 Task: Create a scrum project ArchiTech. Add to scrum project ArchiTech a team member softage.4@softage.net and assign as Project Lead. Add to scrum project ArchiTech a team member softage.1@softage.net
Action: Mouse moved to (216, 58)
Screenshot: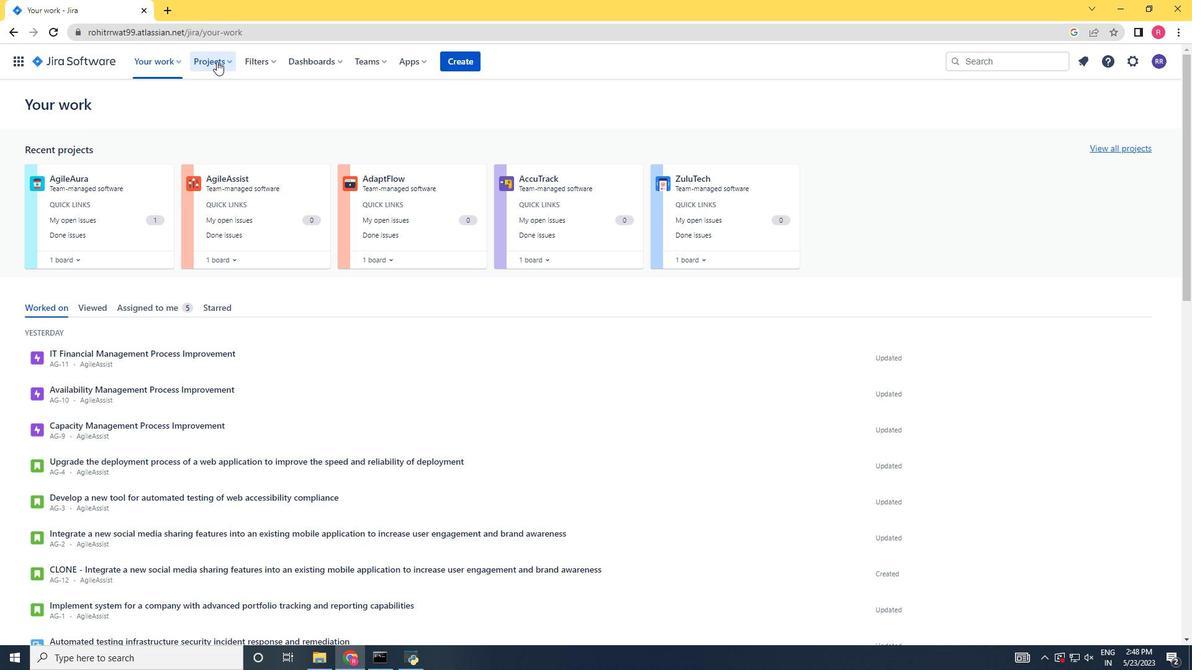 
Action: Mouse pressed left at (216, 58)
Screenshot: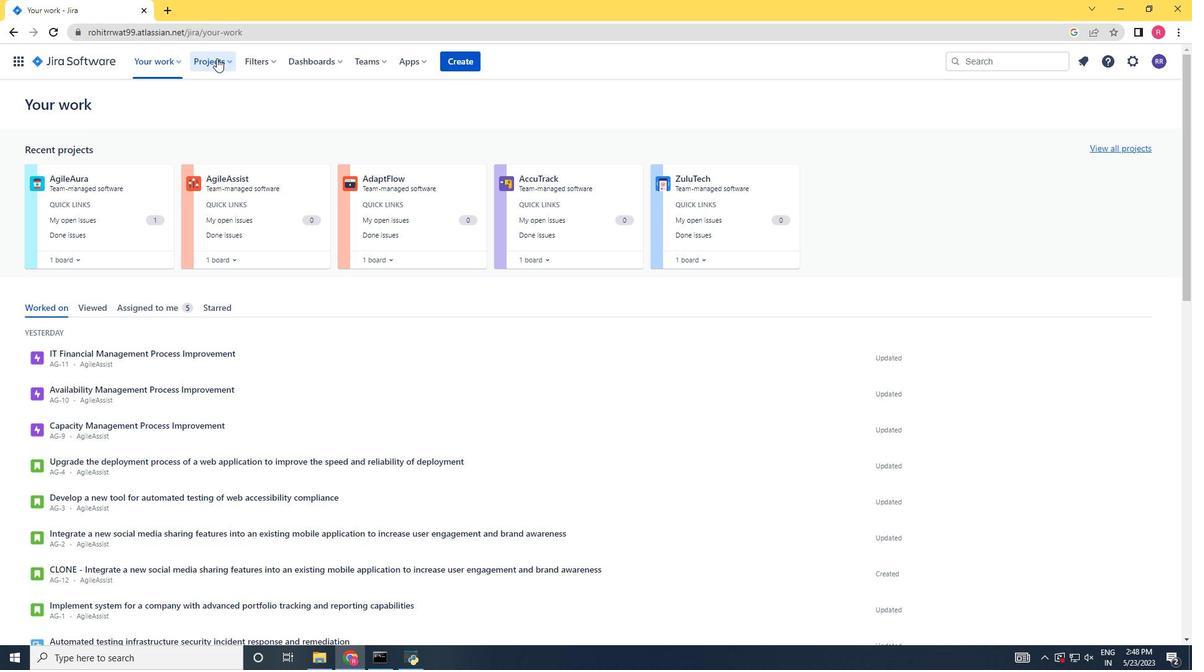 
Action: Mouse moved to (240, 317)
Screenshot: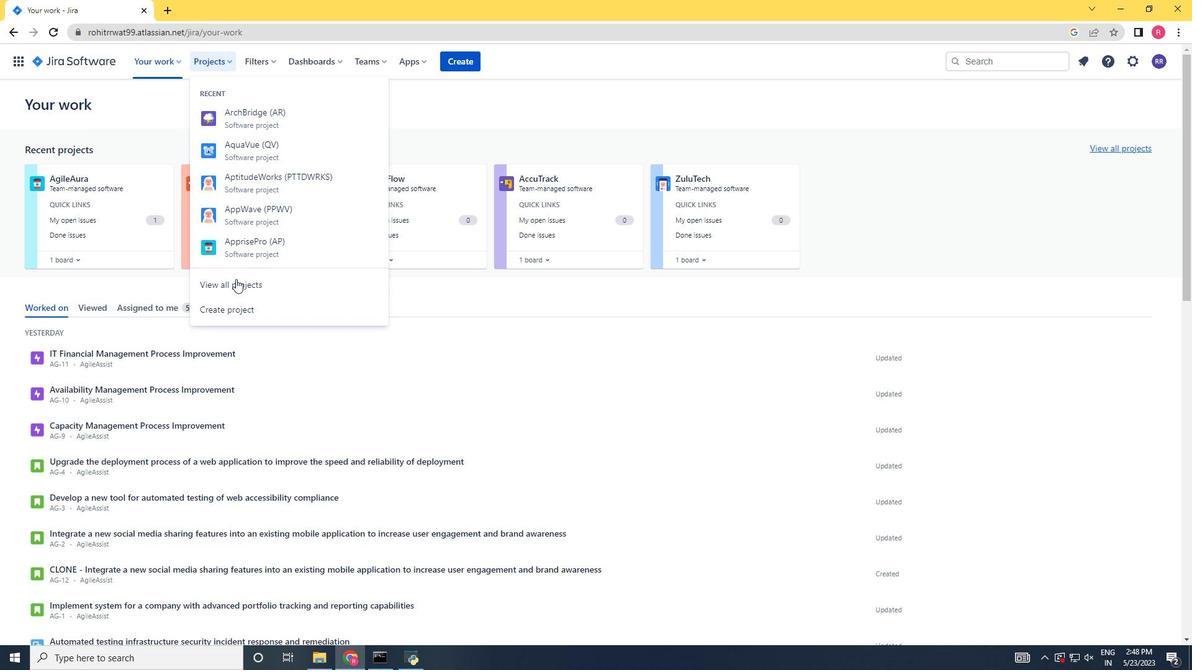 
Action: Mouse pressed left at (240, 317)
Screenshot: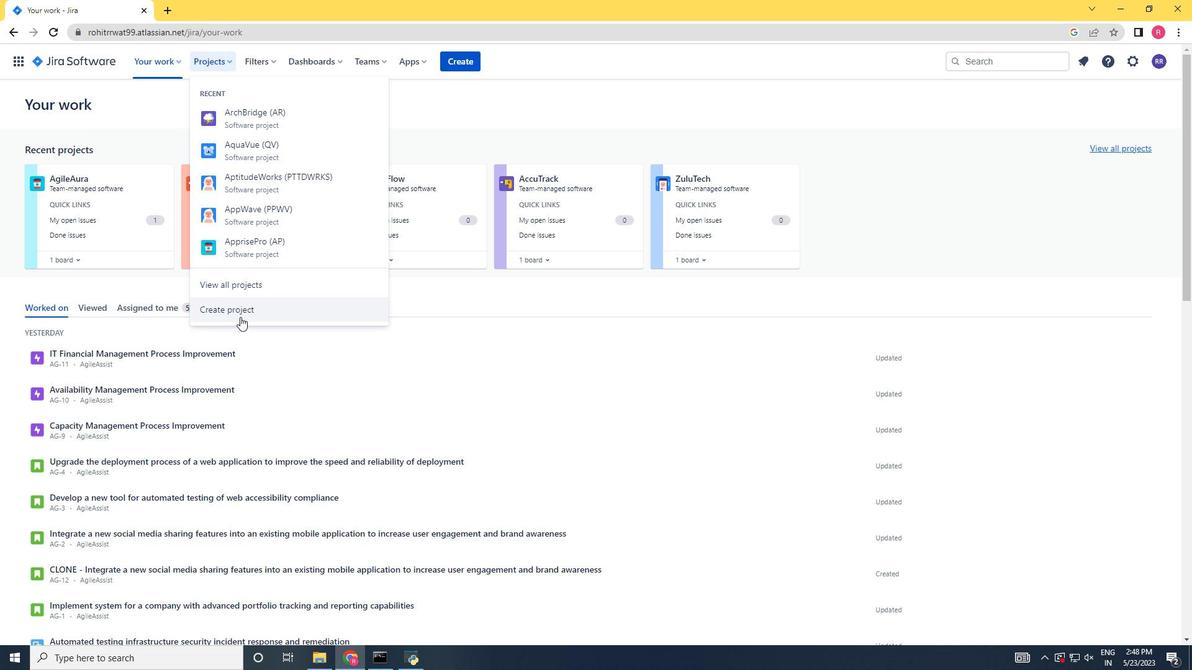 
Action: Mouse moved to (616, 331)
Screenshot: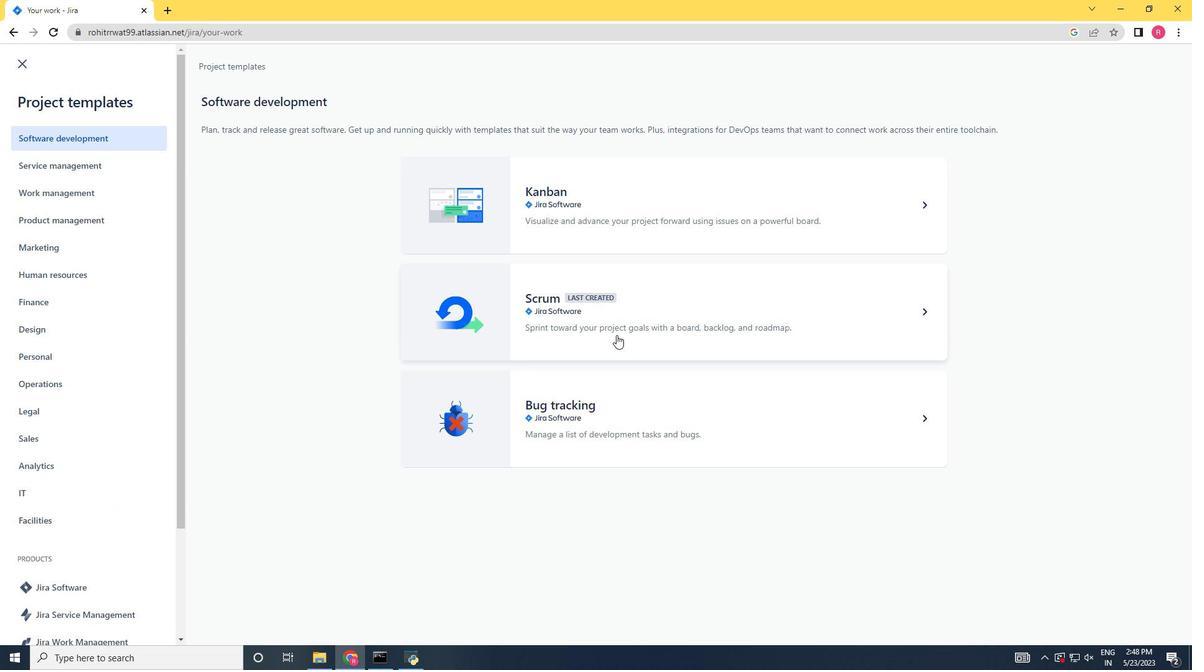 
Action: Mouse pressed left at (616, 331)
Screenshot: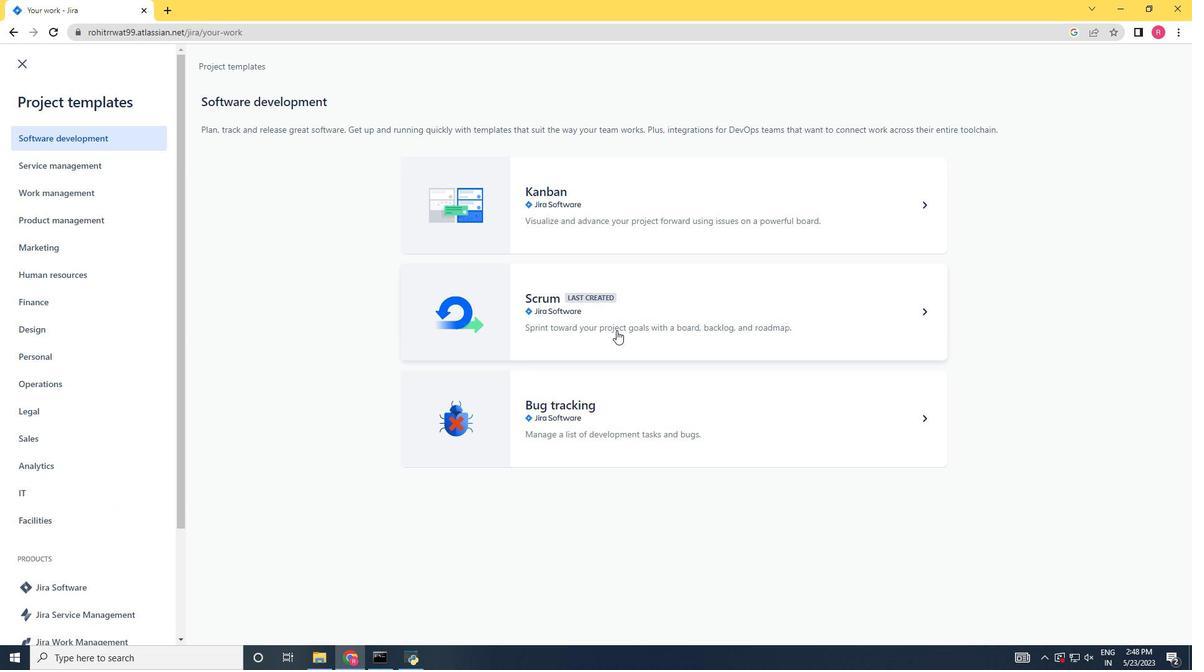 
Action: Mouse moved to (926, 610)
Screenshot: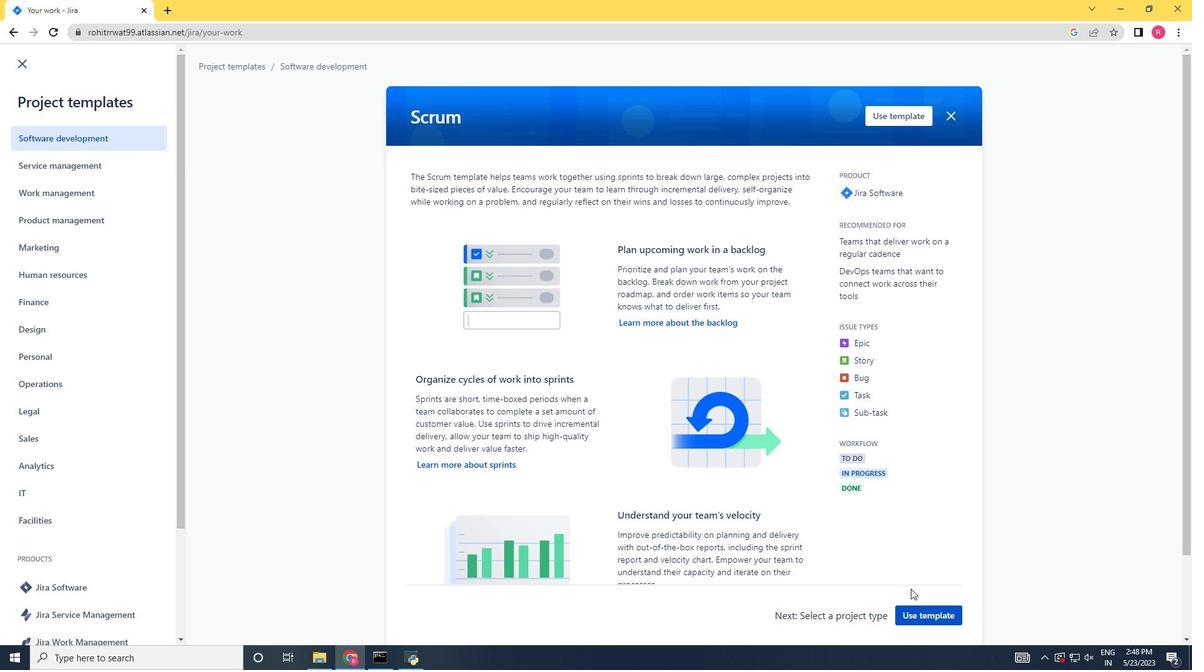 
Action: Mouse pressed left at (926, 610)
Screenshot: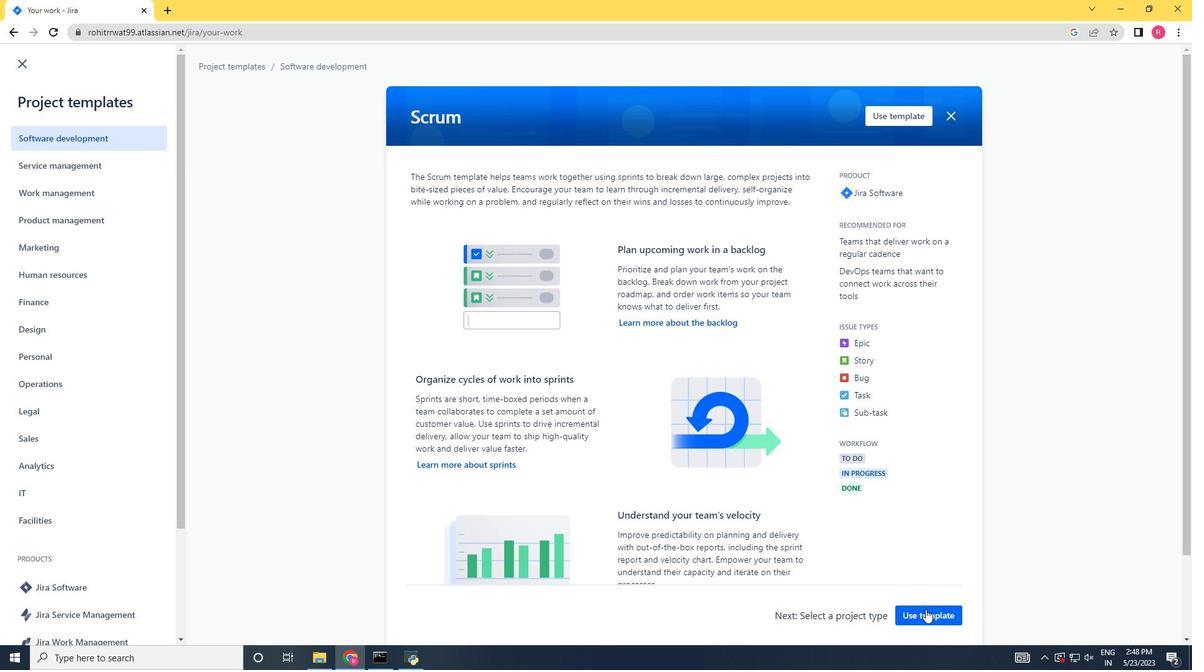 
Action: Mouse moved to (405, 613)
Screenshot: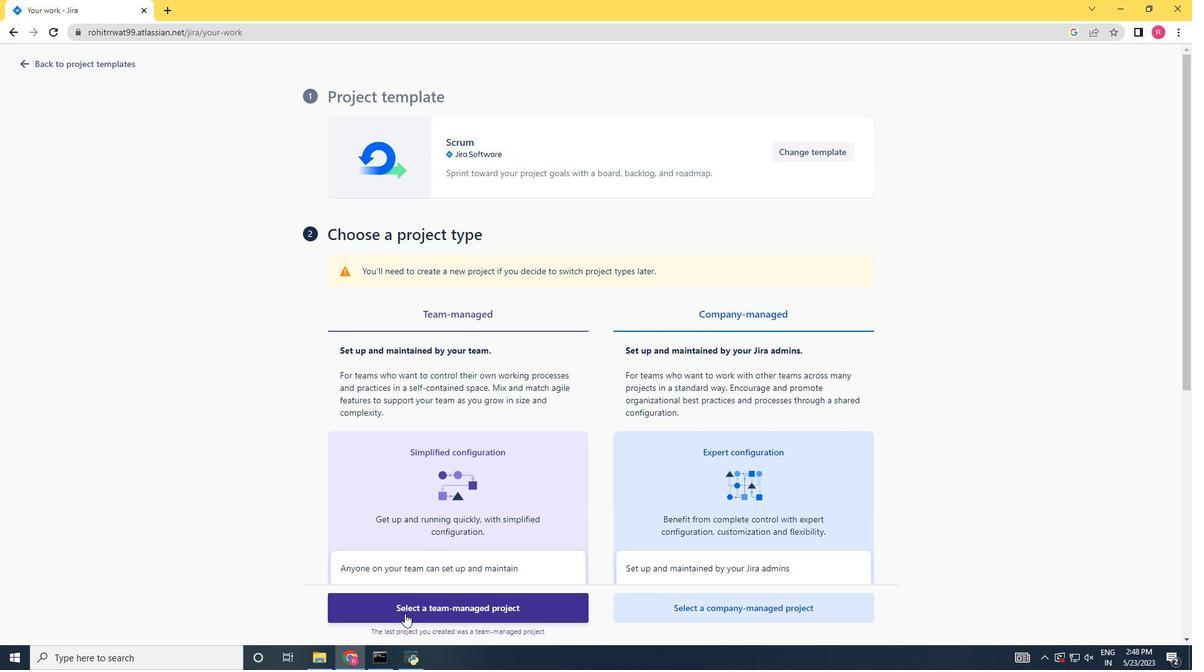 
Action: Mouse pressed left at (405, 613)
Screenshot: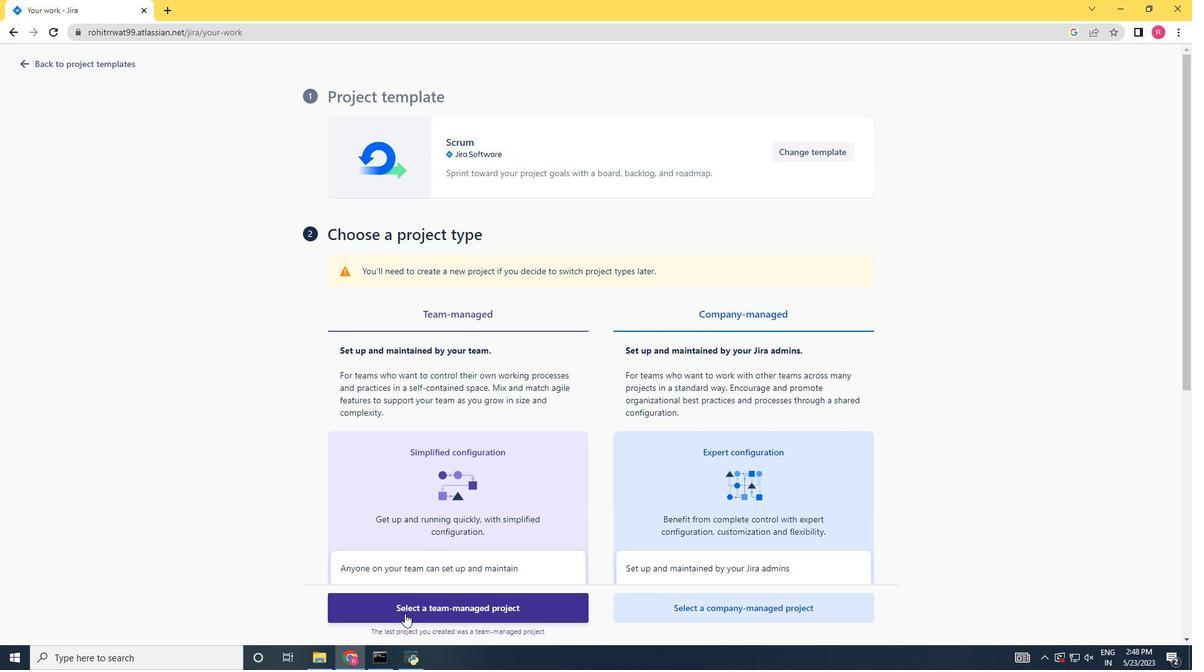 
Action: Mouse moved to (356, 288)
Screenshot: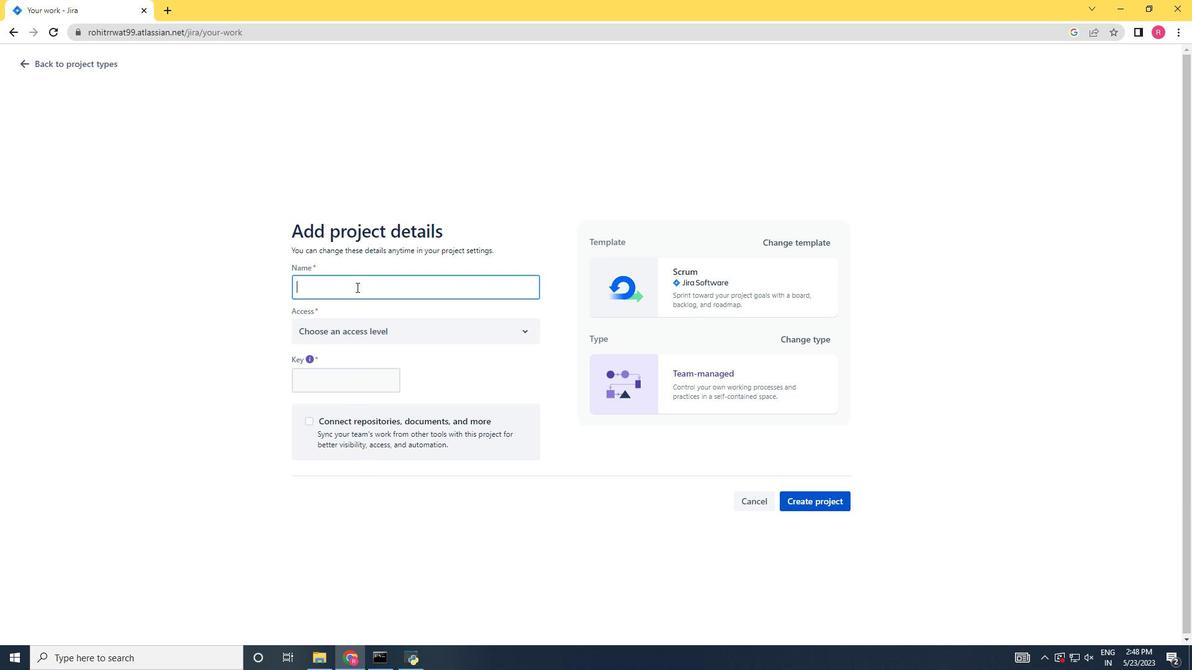 
Action: Key pressed <Key.shift><Key.shift><Key.shift>Archi<Key.shift><Key.shift><Key.shift><Key.shift><Key.shift>Tech
Screenshot: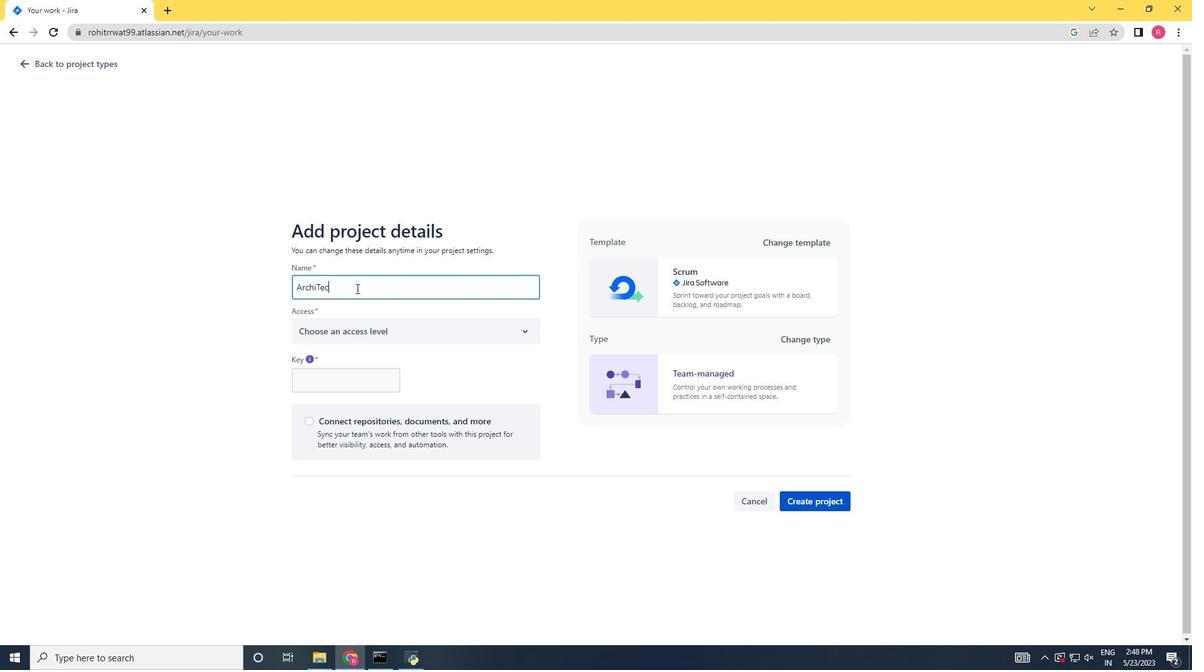 
Action: Mouse moved to (408, 331)
Screenshot: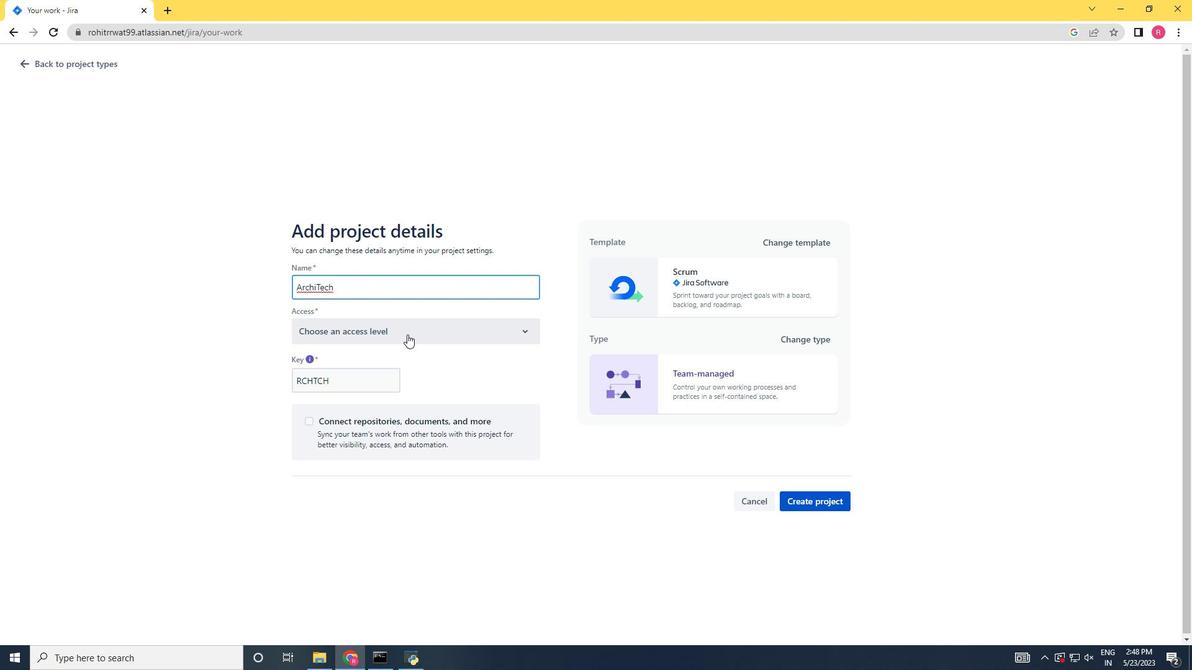 
Action: Mouse pressed left at (408, 331)
Screenshot: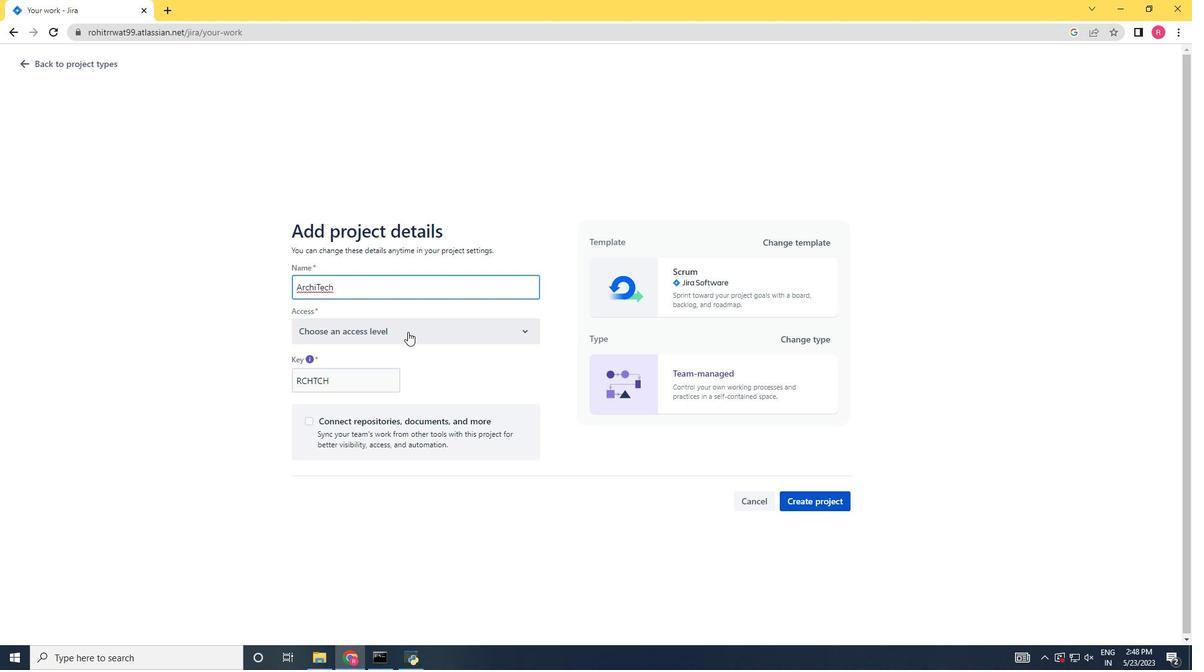 
Action: Mouse moved to (391, 363)
Screenshot: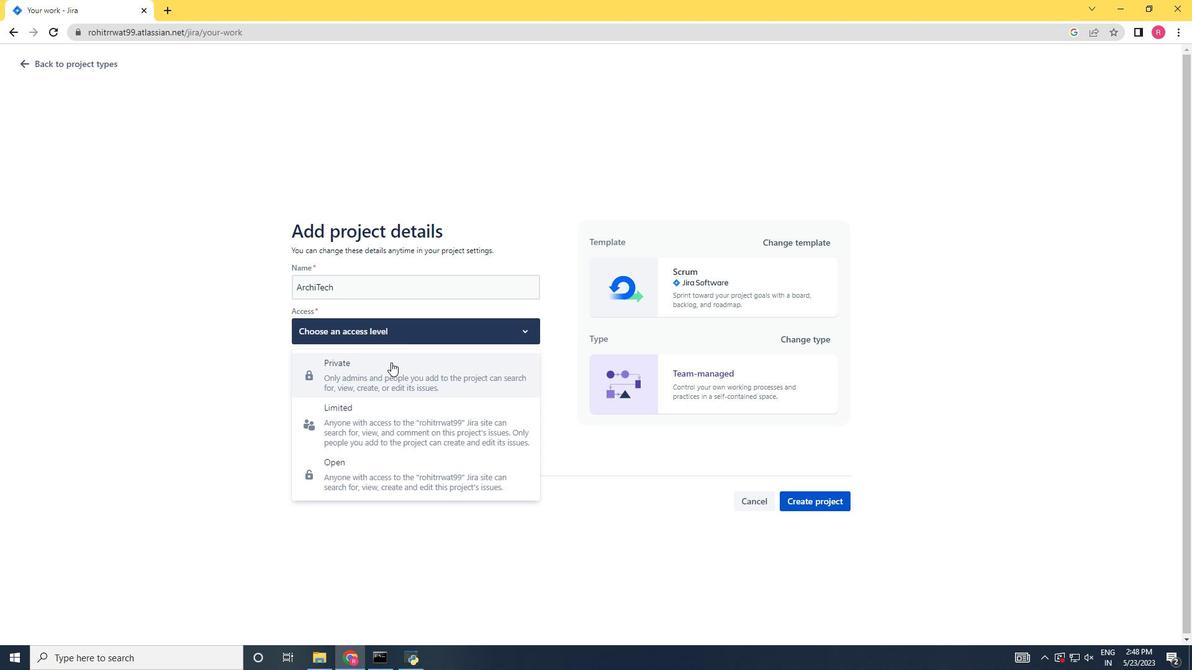 
Action: Mouse pressed left at (391, 363)
Screenshot: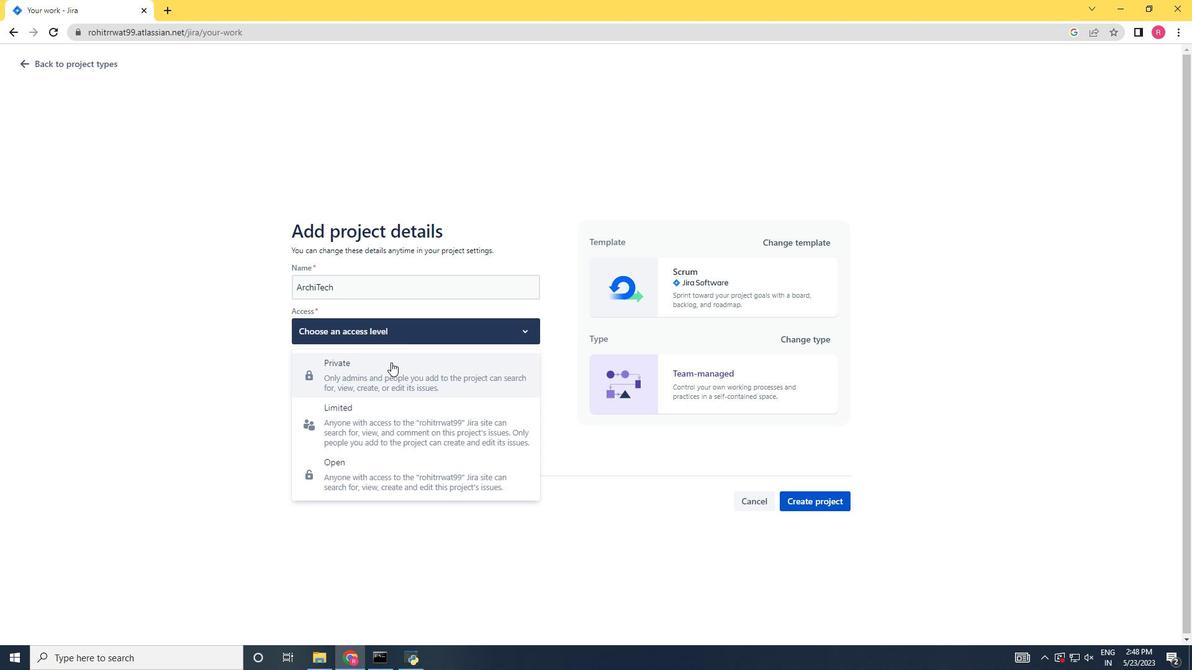 
Action: Mouse moved to (785, 504)
Screenshot: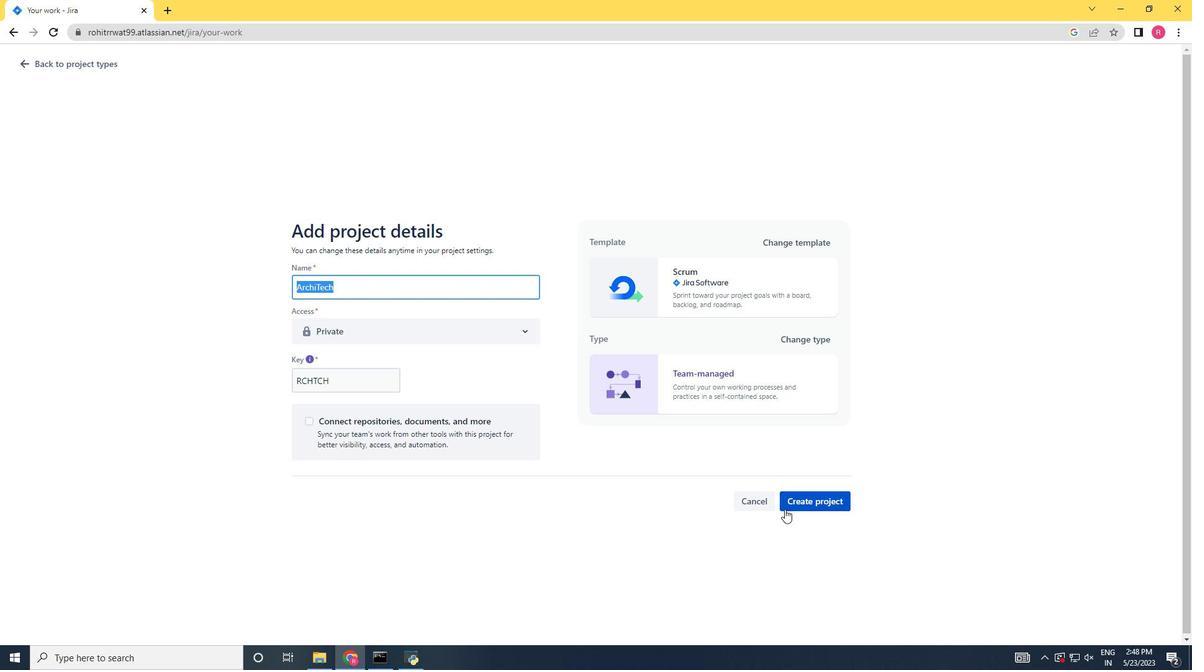 
Action: Mouse pressed left at (785, 504)
Screenshot: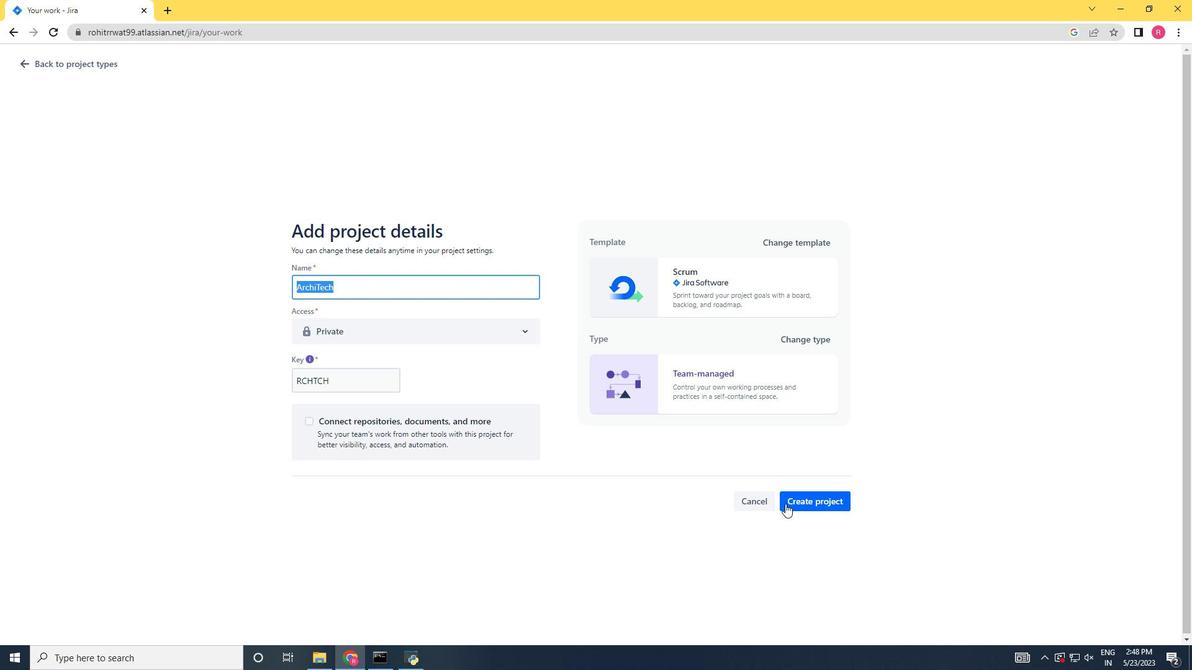 
Action: Mouse moved to (294, 168)
Screenshot: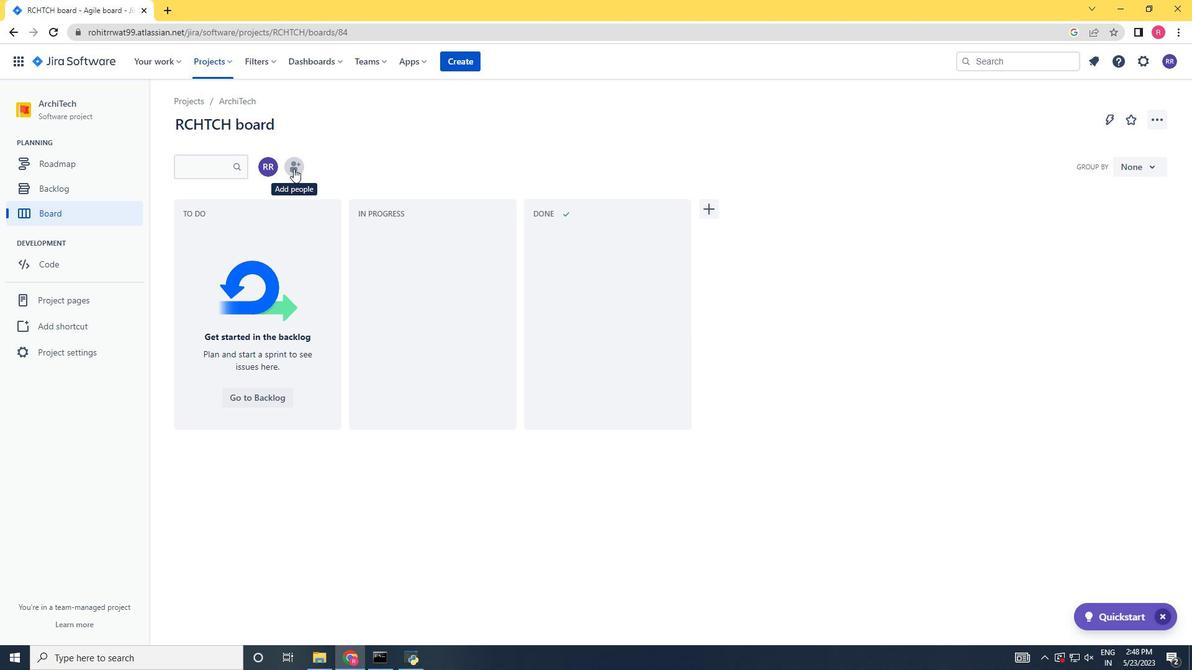 
Action: Mouse pressed left at (294, 168)
Screenshot: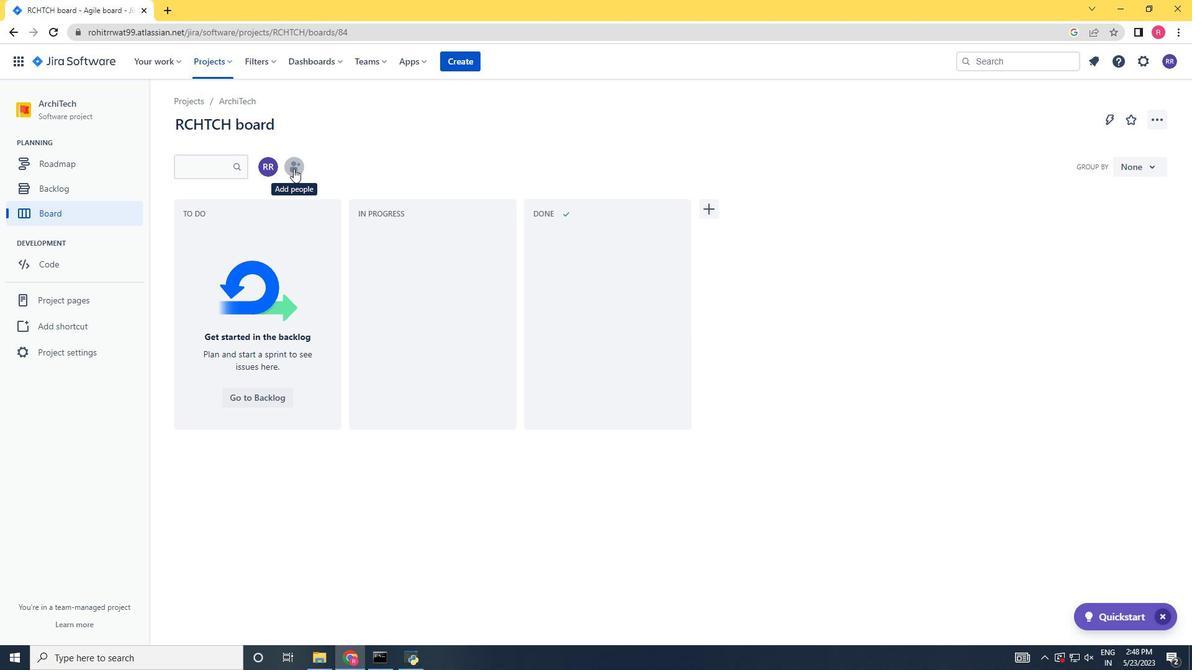 
Action: Key pressed softage,4
Screenshot: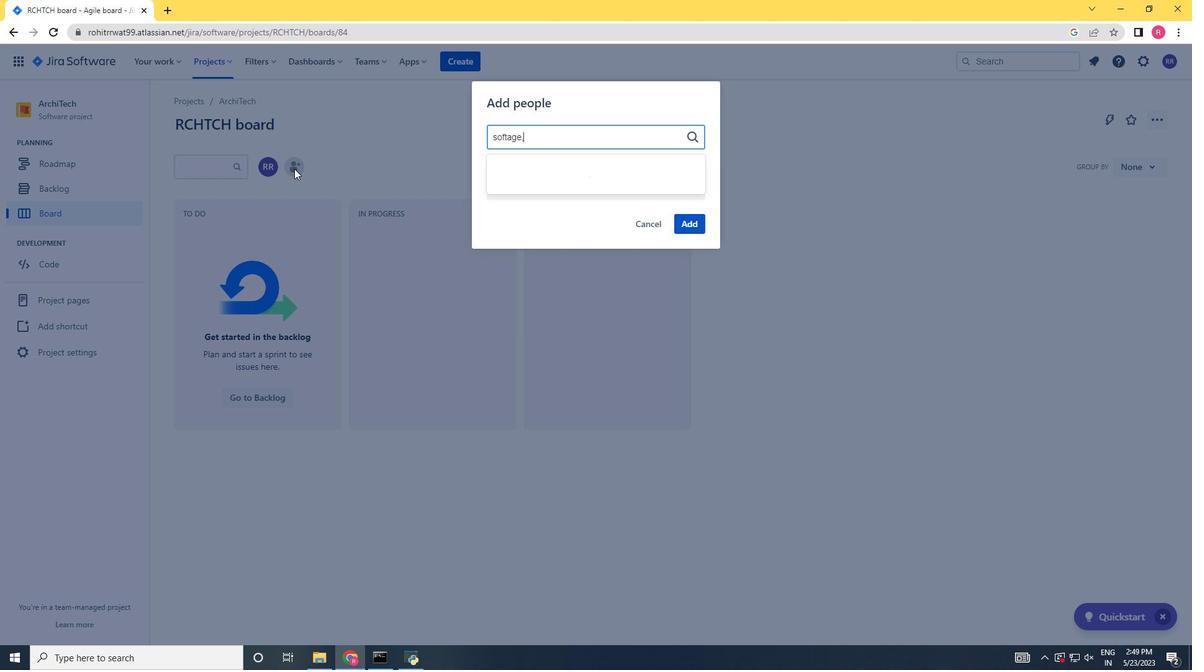 
Action: Mouse moved to (336, 207)
Screenshot: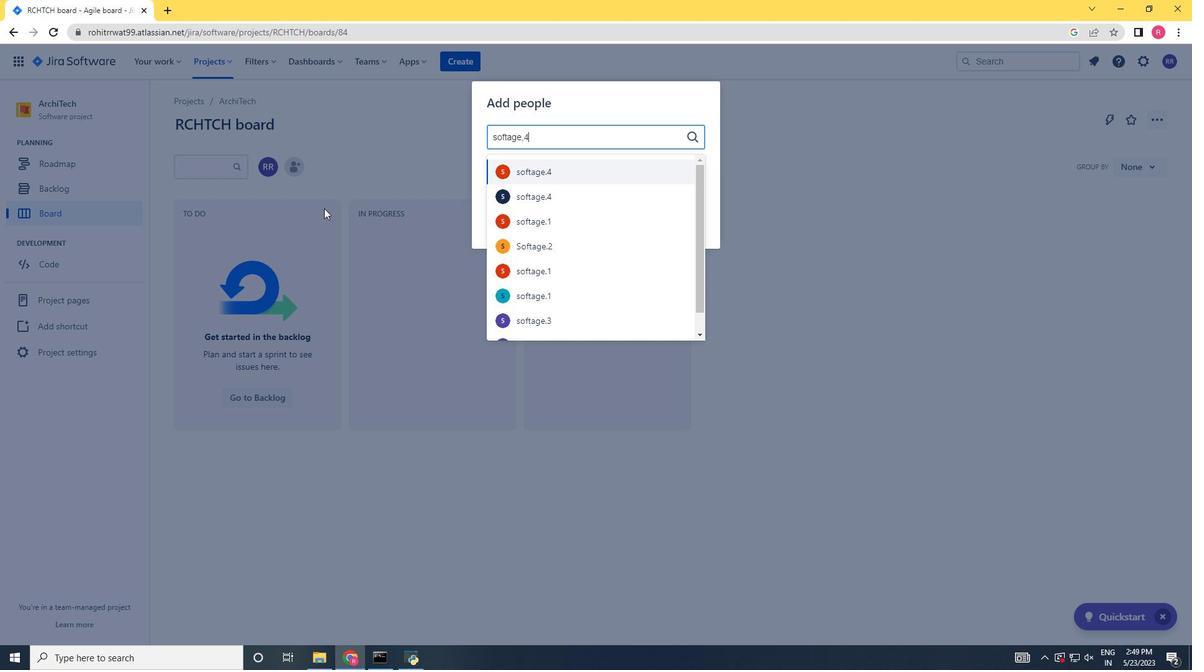 
Action: Key pressed <Key.shift><Key.shift><Key.shift>@softage.net
Screenshot: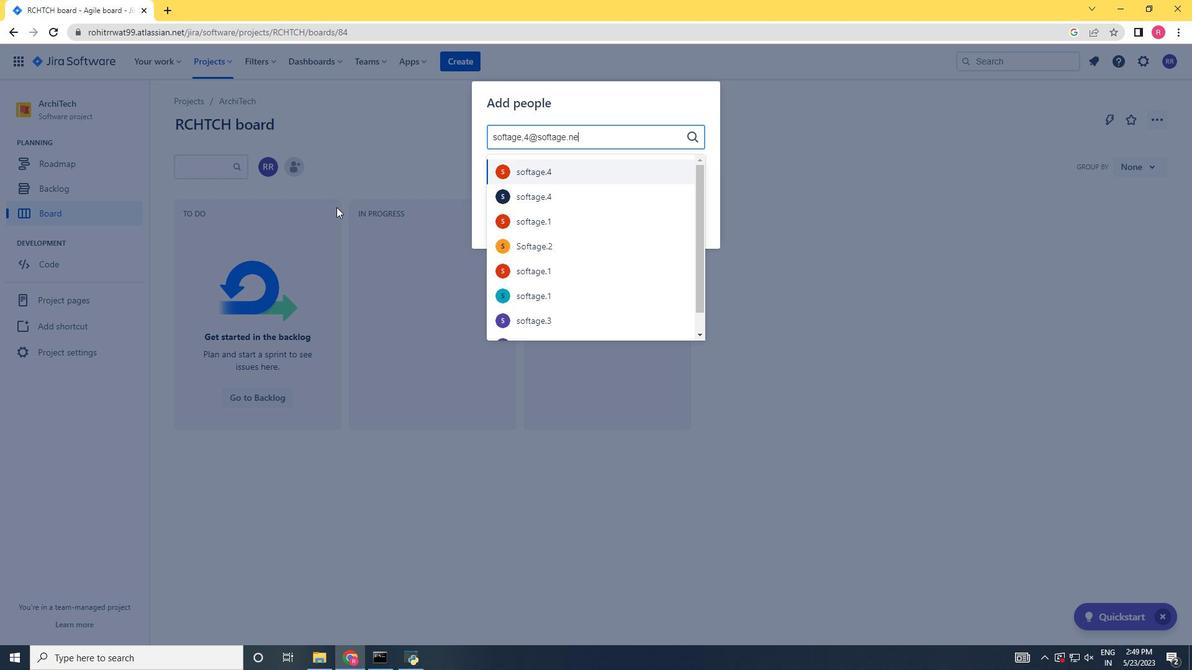 
Action: Mouse moved to (583, 178)
Screenshot: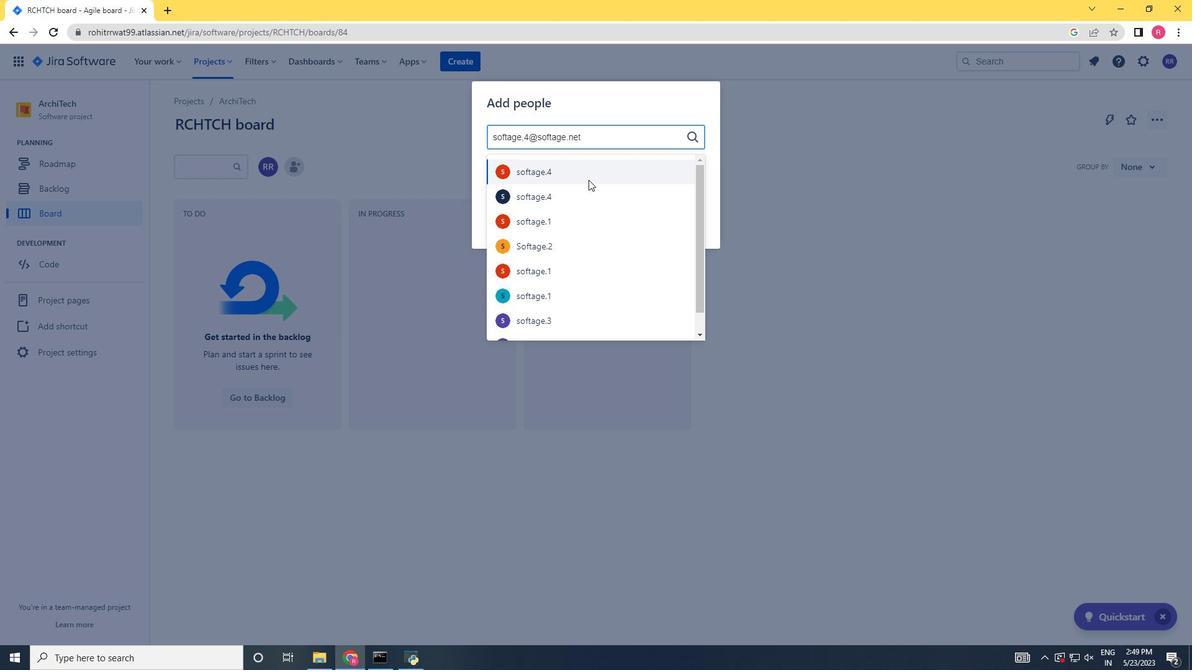 
Action: Mouse pressed left at (583, 178)
Screenshot: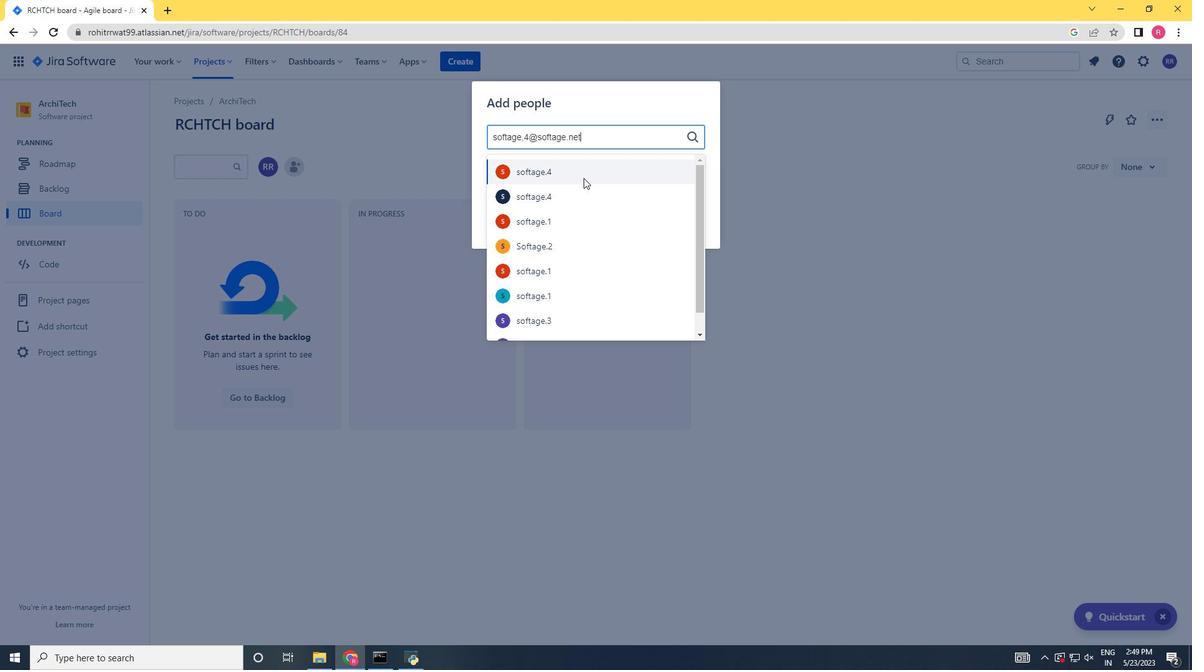 
Action: Mouse moved to (683, 227)
Screenshot: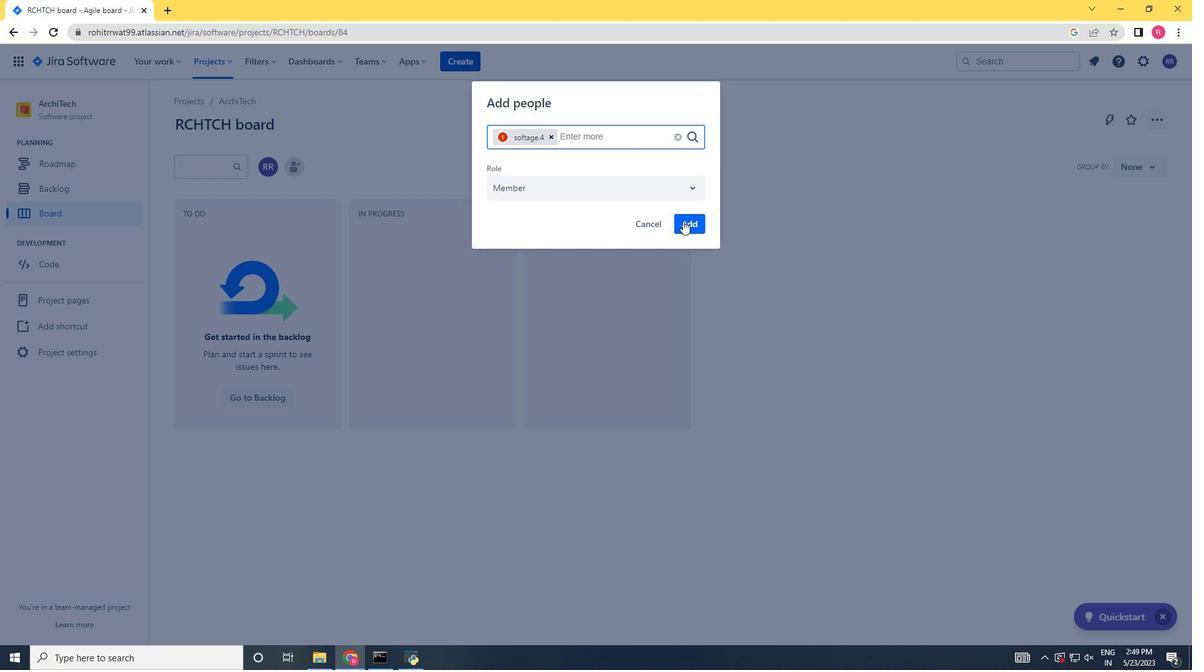 
Action: Mouse pressed left at (683, 227)
Screenshot: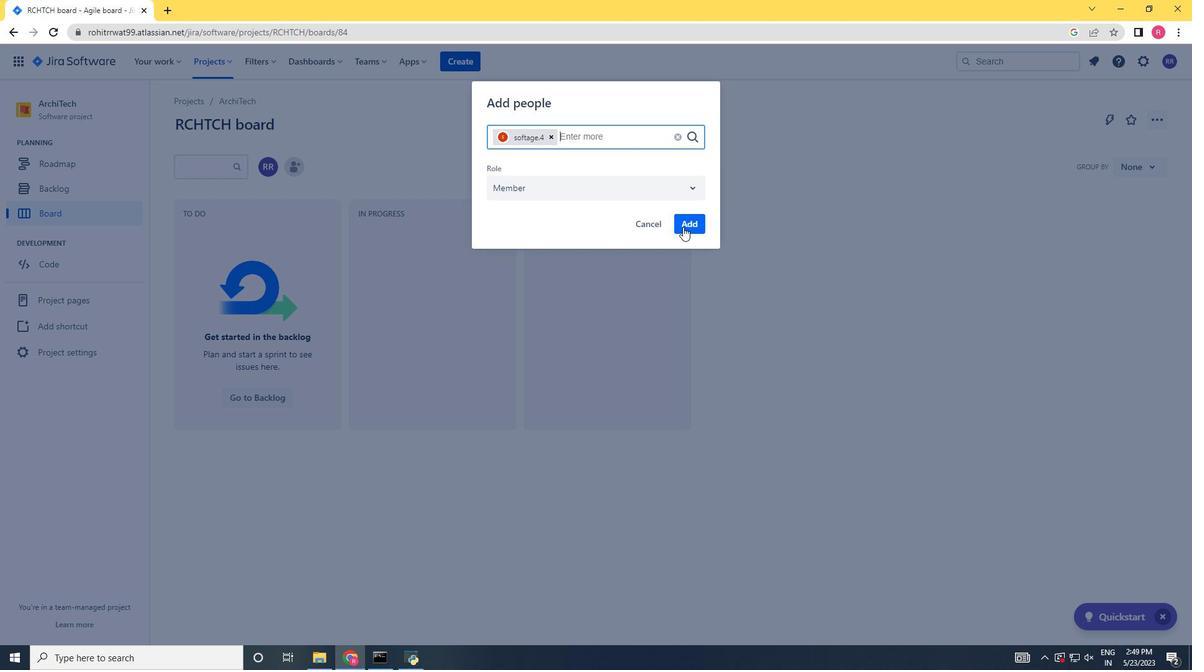 
Action: Mouse moved to (89, 360)
Screenshot: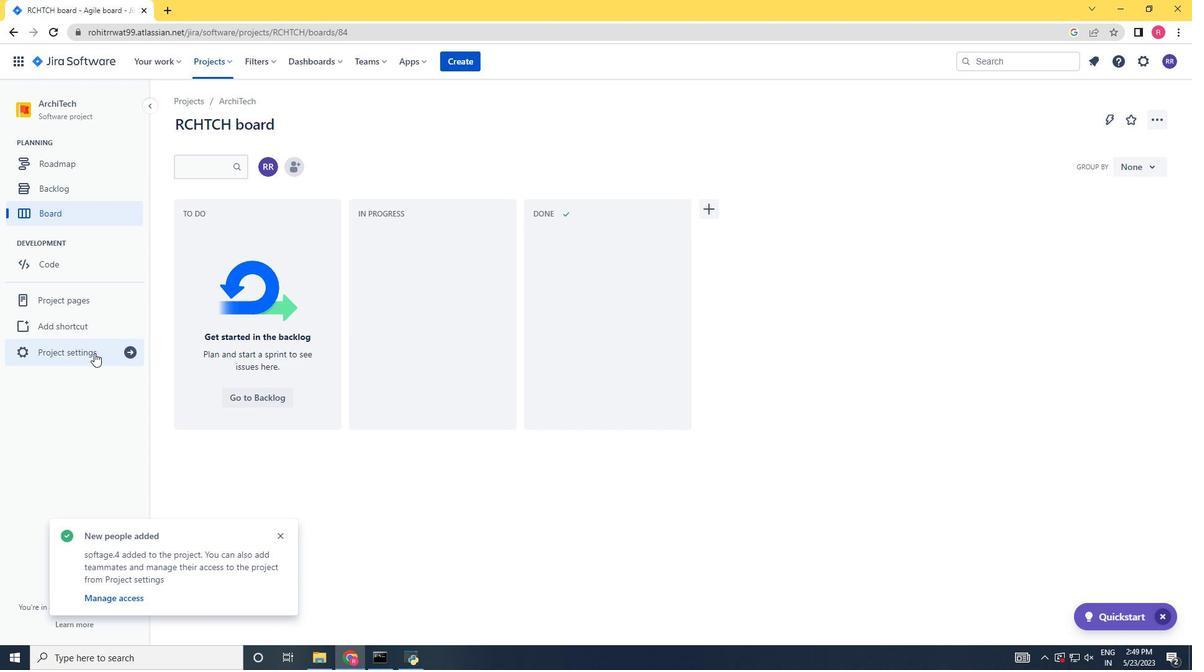 
Action: Mouse pressed left at (89, 360)
Screenshot: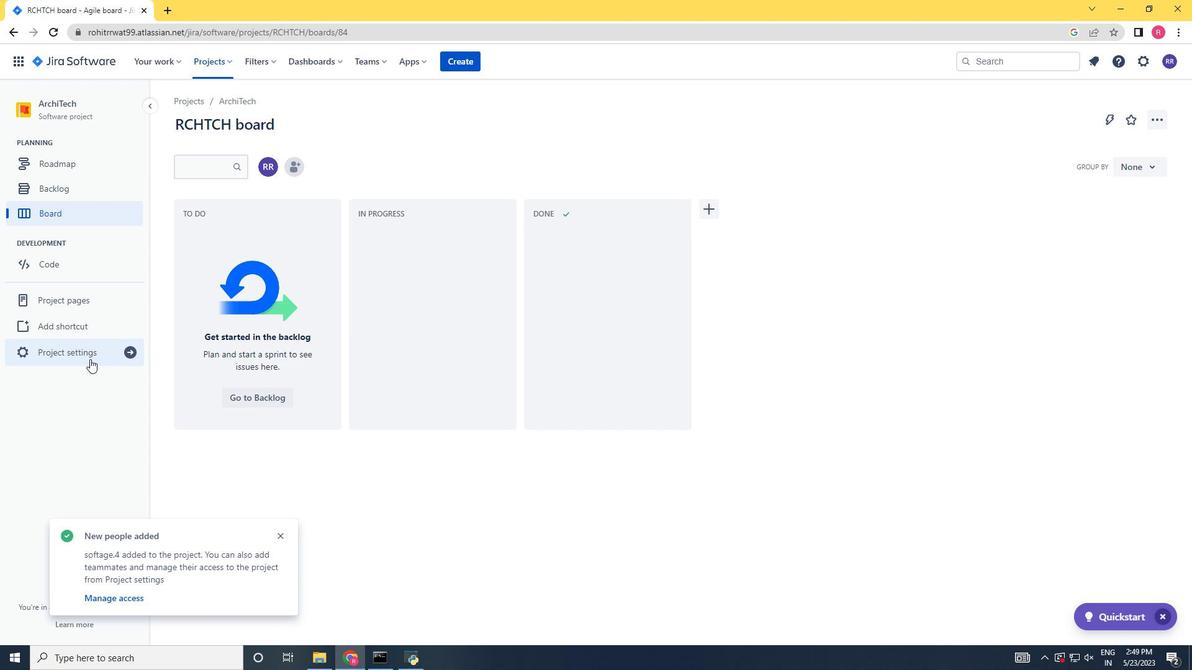 
Action: Mouse moved to (290, 357)
Screenshot: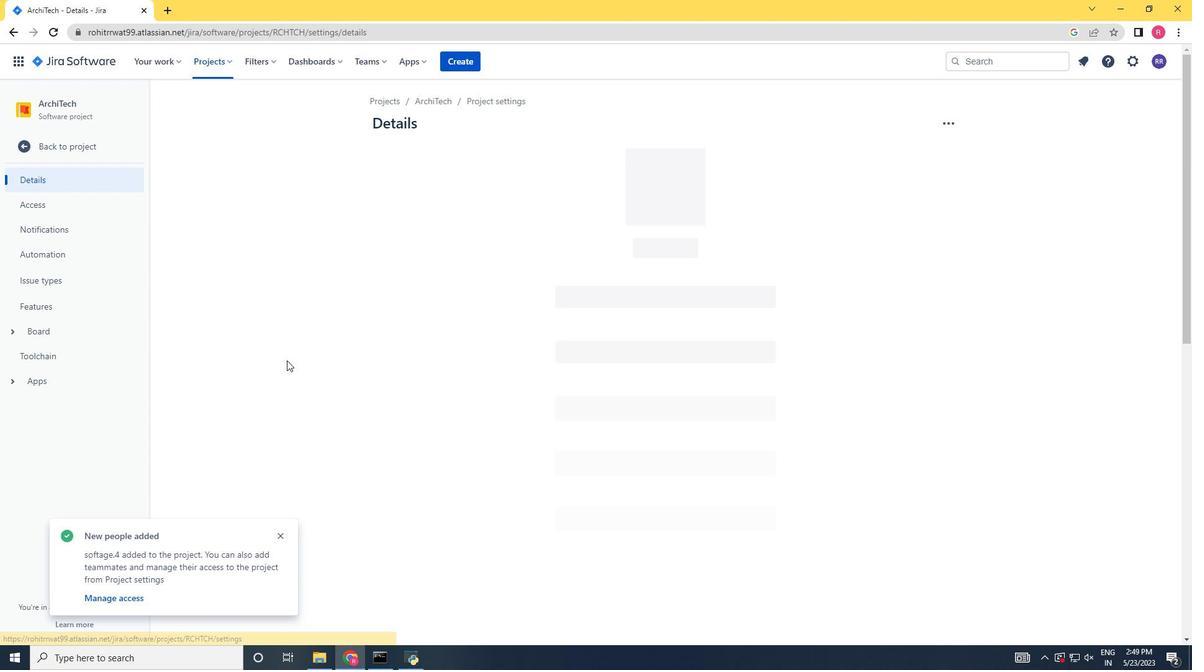 
Action: Mouse scrolled (290, 357) with delta (0, 0)
Screenshot: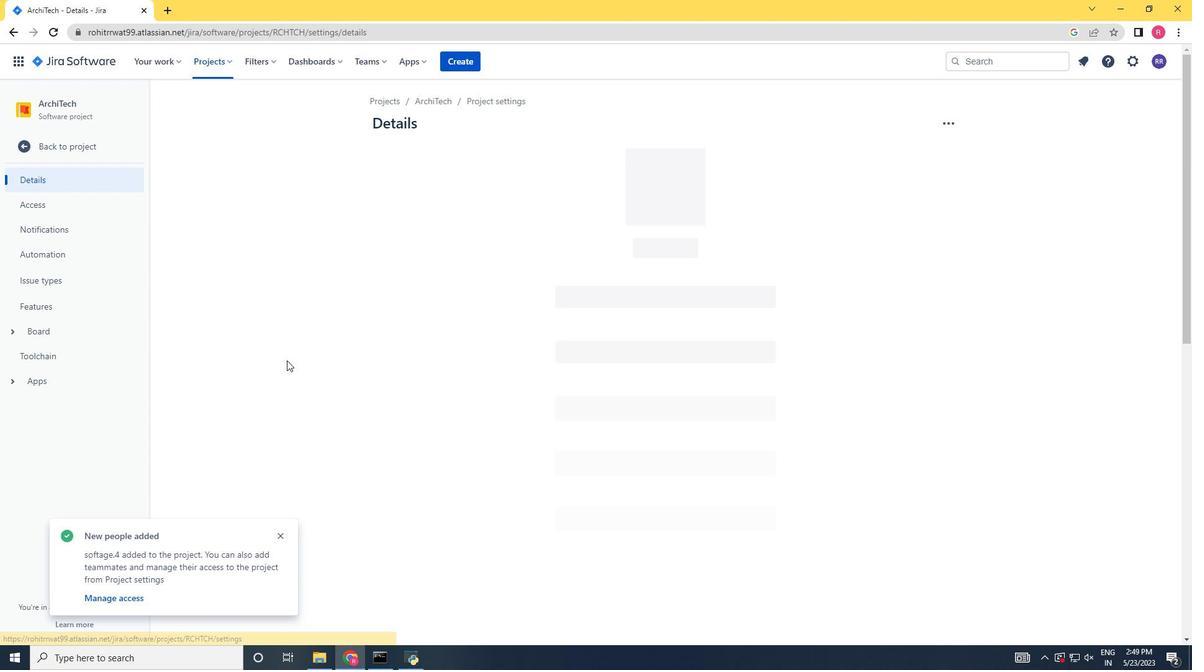 
Action: Mouse moved to (622, 448)
Screenshot: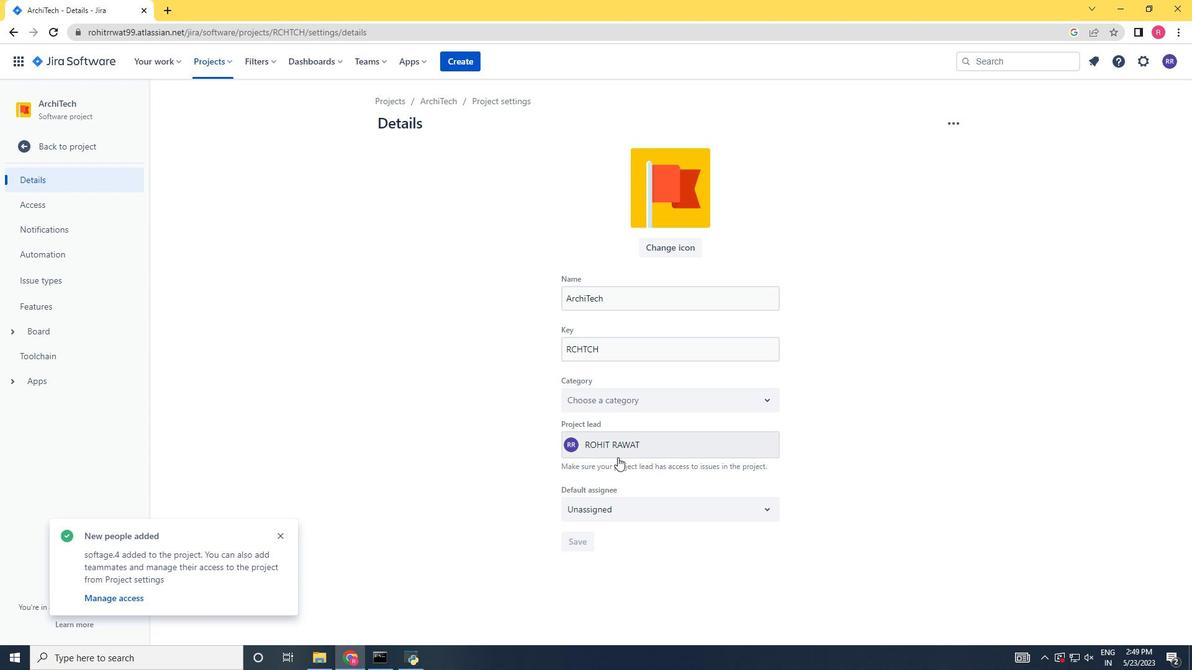
Action: Mouse pressed left at (622, 448)
Screenshot: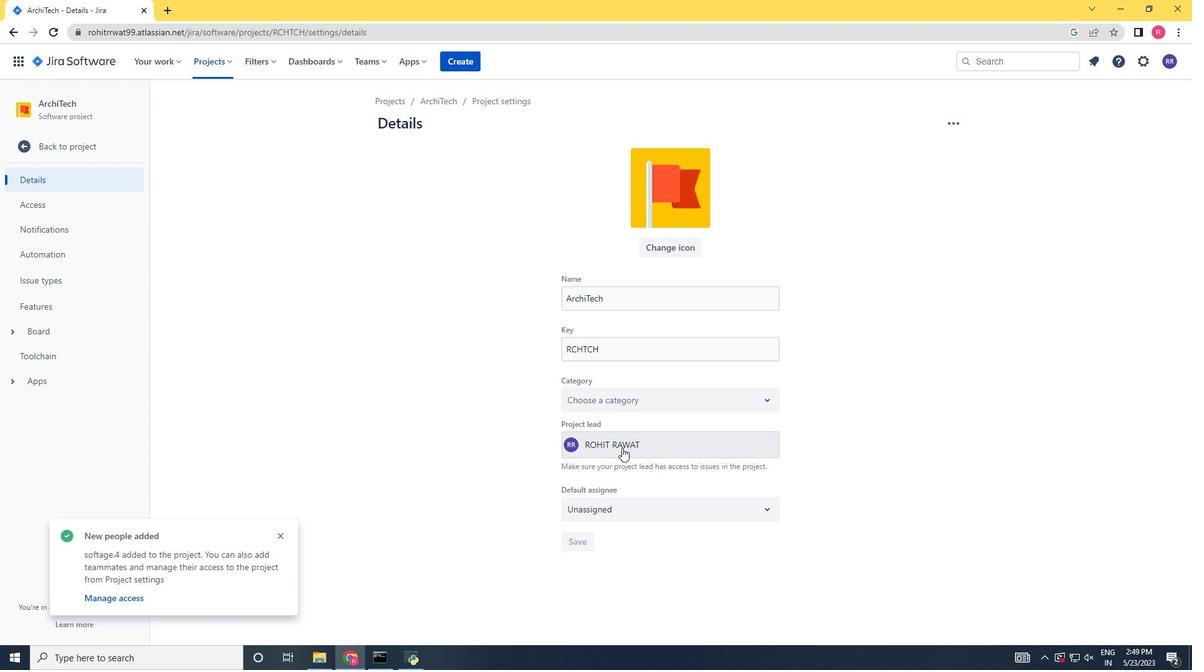 
Action: Key pressed softage.4<Key.shift>@softage.net
Screenshot: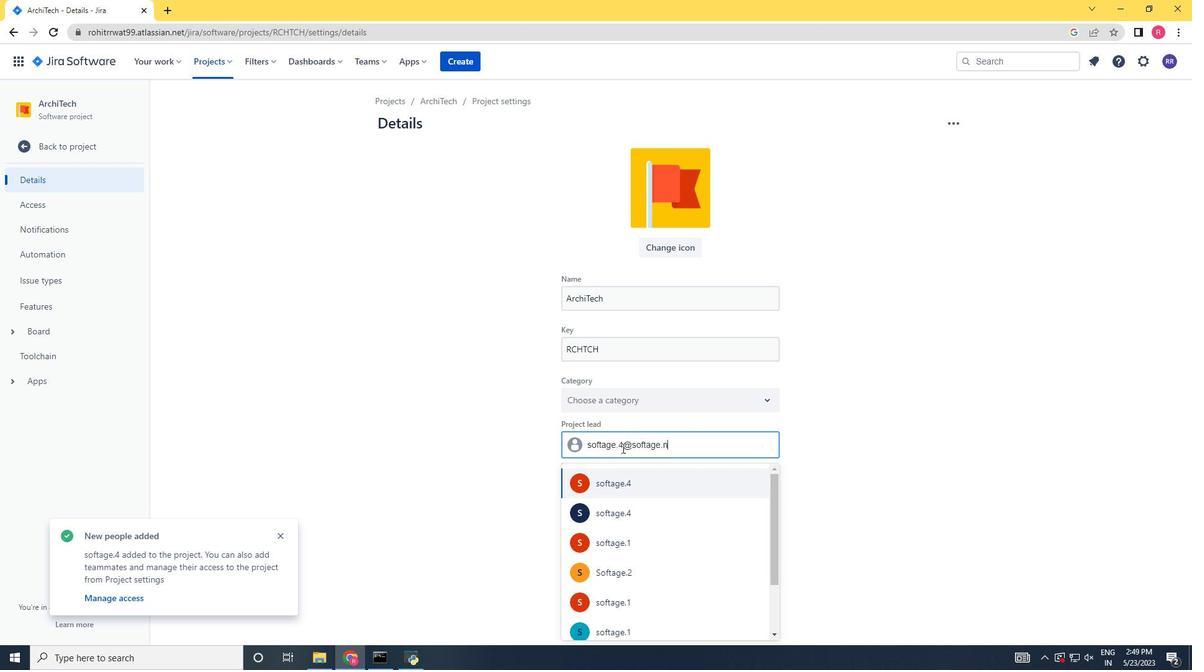 
Action: Mouse moved to (625, 469)
Screenshot: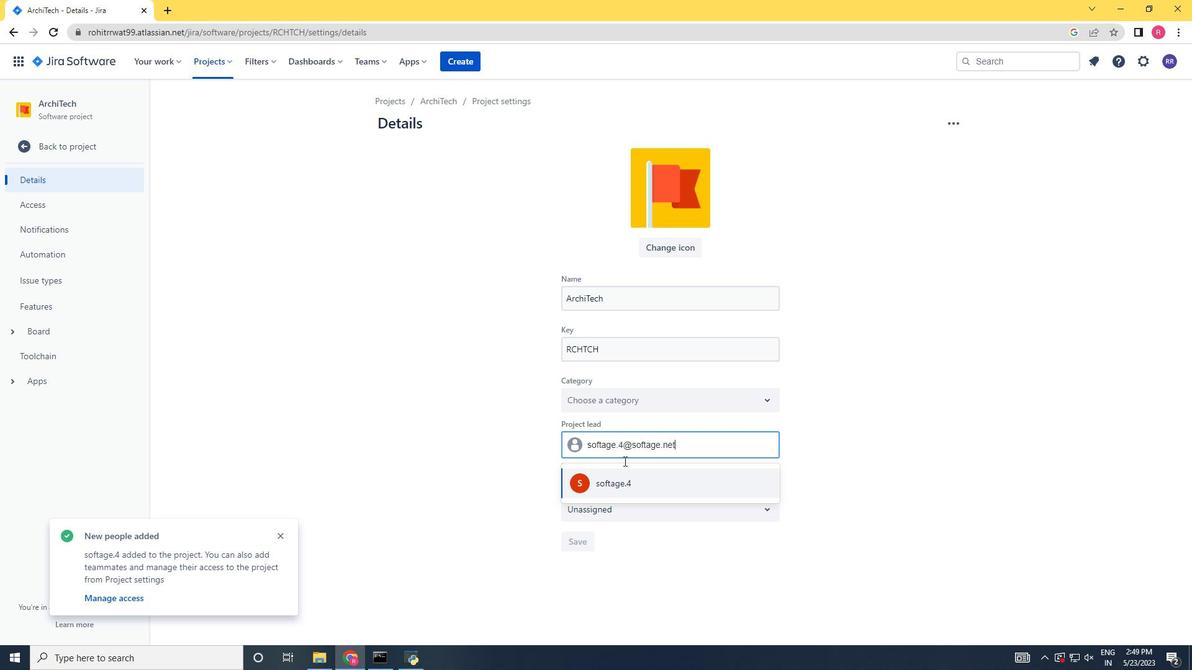 
Action: Mouse pressed left at (625, 469)
Screenshot: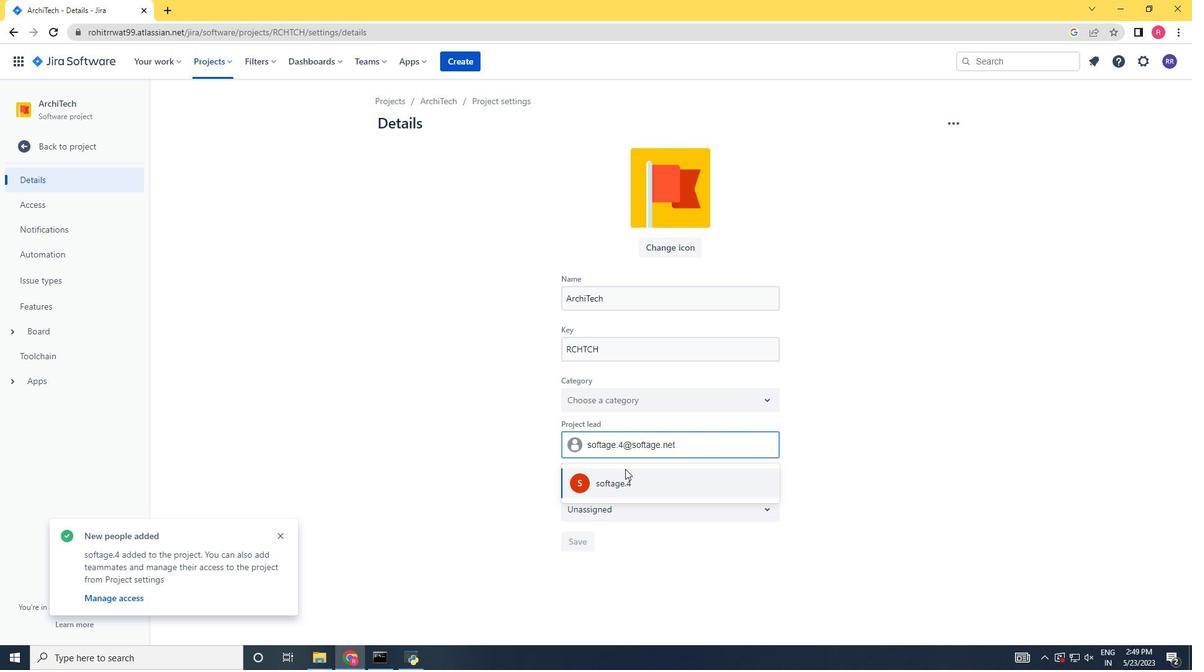 
Action: Mouse moved to (613, 498)
Screenshot: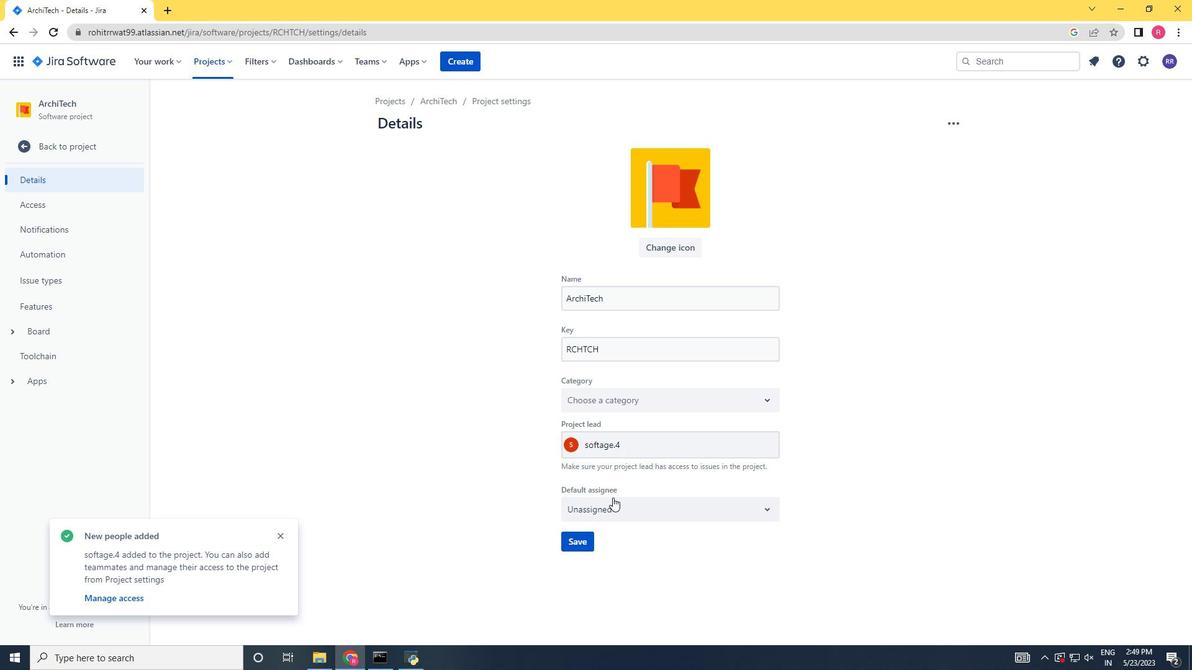 
Action: Mouse pressed left at (613, 498)
Screenshot: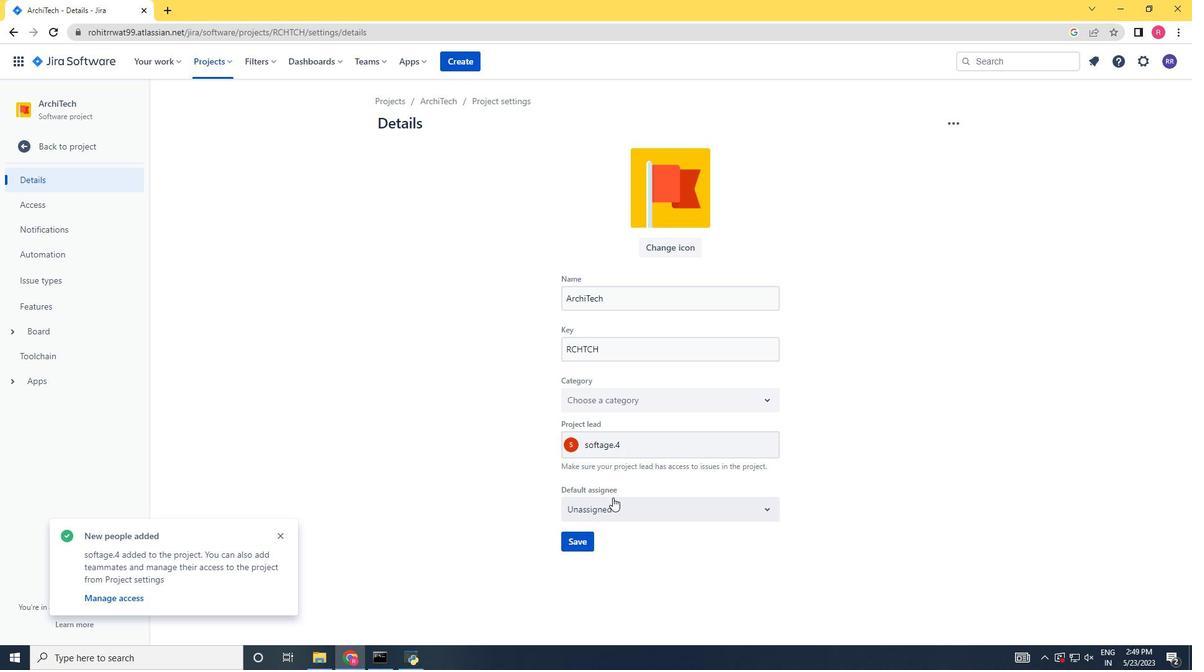 
Action: Mouse moved to (600, 537)
Screenshot: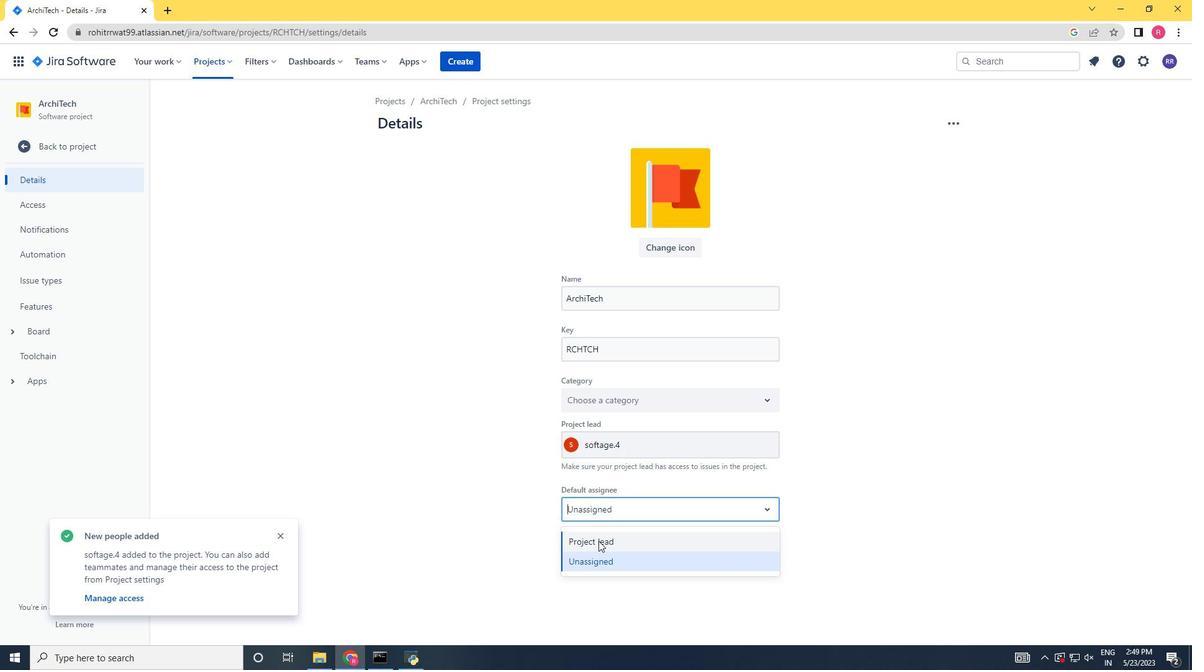 
Action: Mouse pressed left at (600, 537)
Screenshot: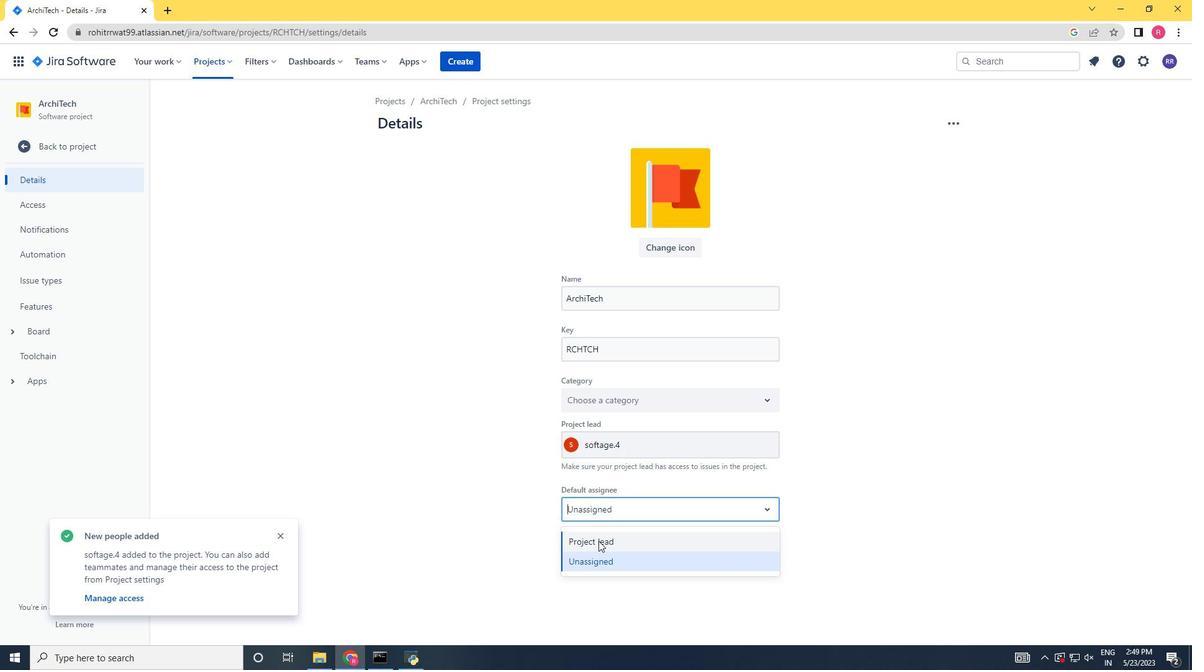 
Action: Mouse moved to (577, 537)
Screenshot: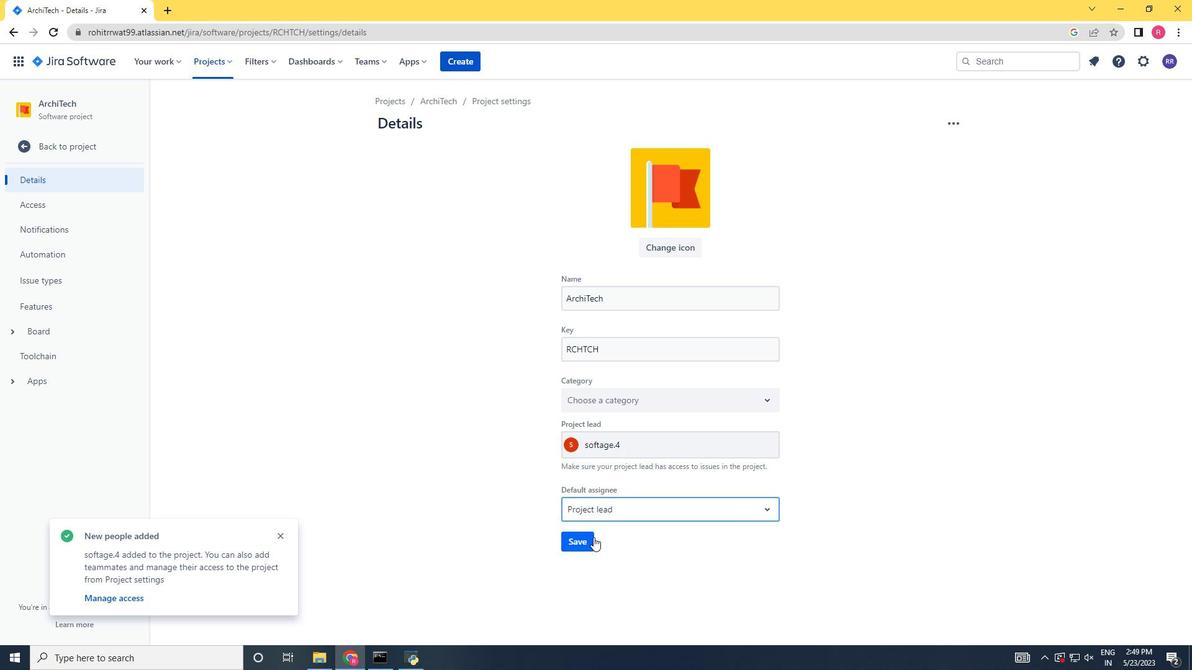 
Action: Mouse pressed left at (577, 537)
Screenshot: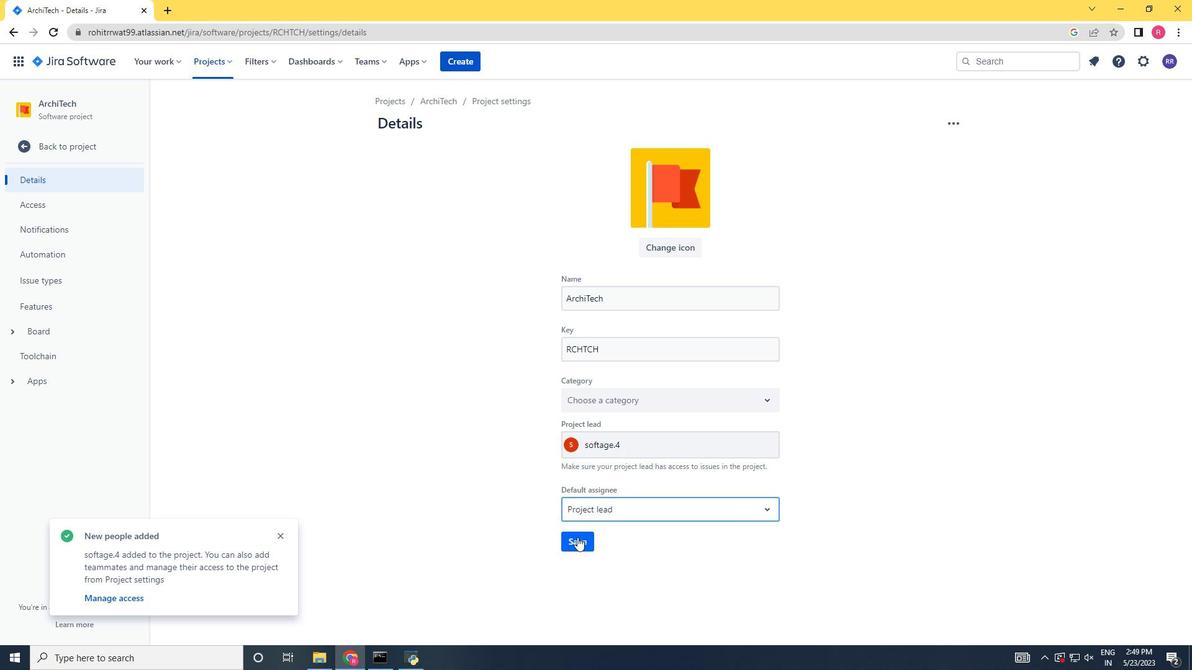 
Action: Mouse moved to (46, 134)
Screenshot: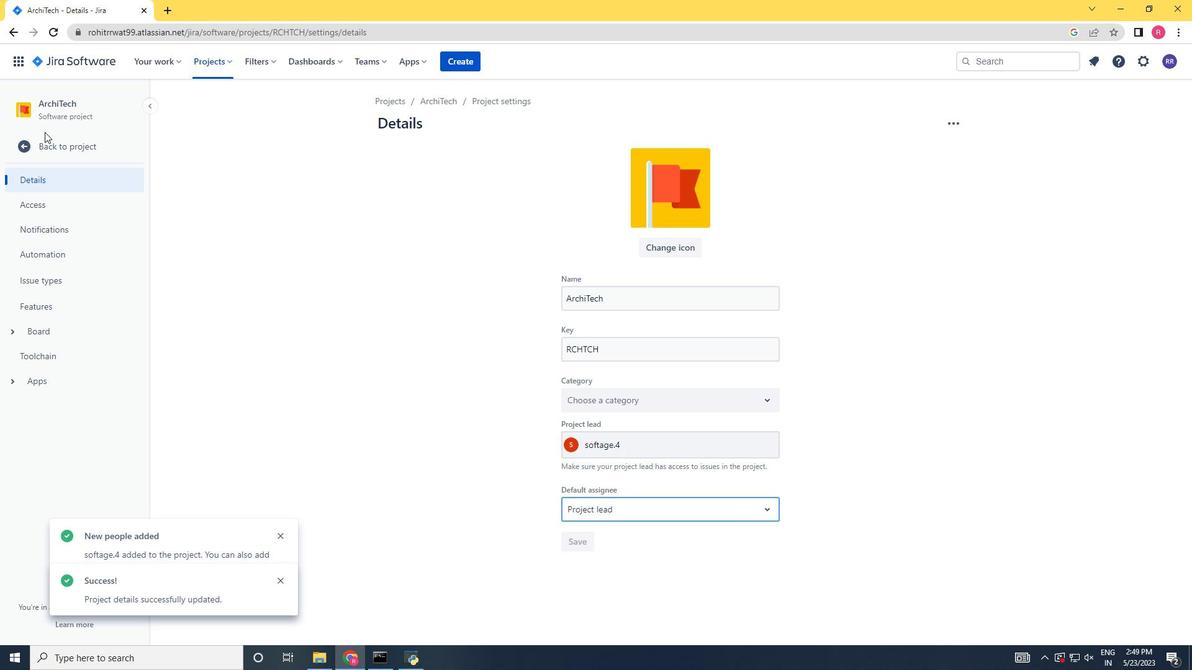 
Action: Mouse pressed left at (46, 134)
Screenshot: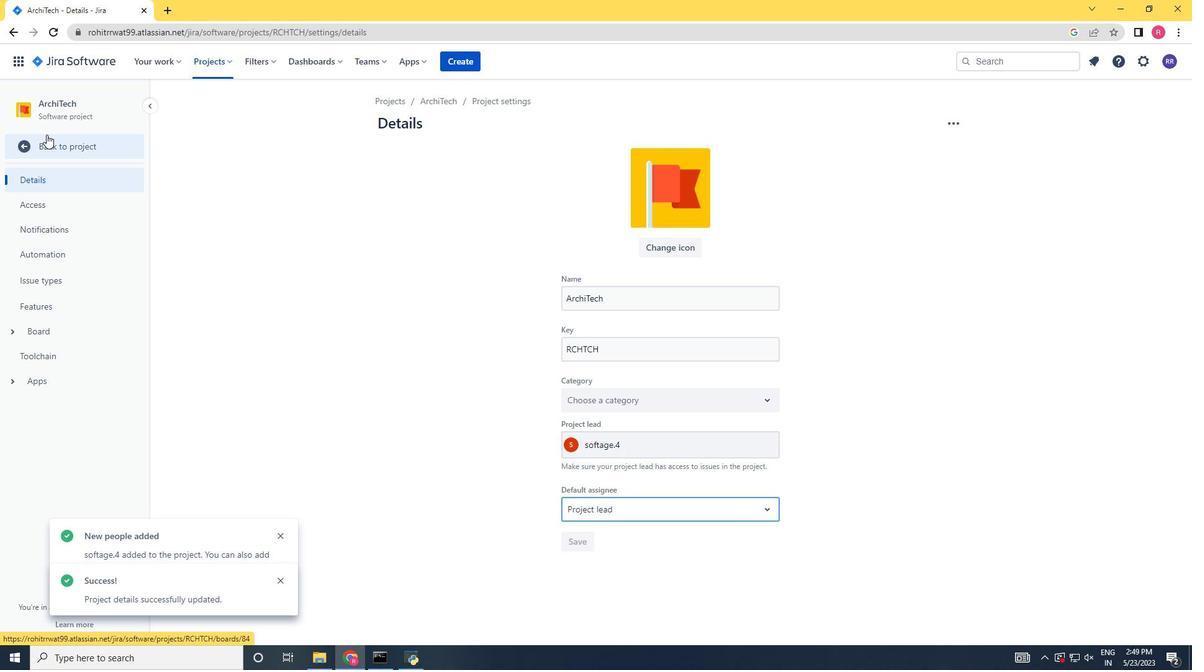 
Action: Mouse moved to (45, 183)
Screenshot: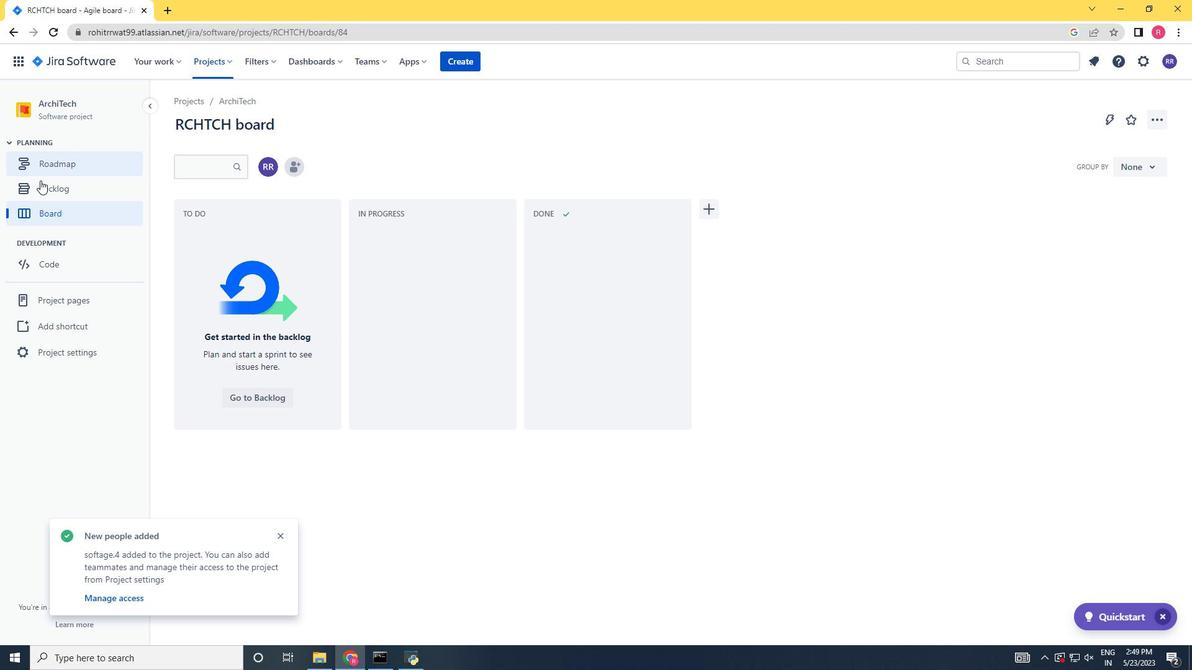 
Action: Mouse pressed left at (45, 183)
Screenshot: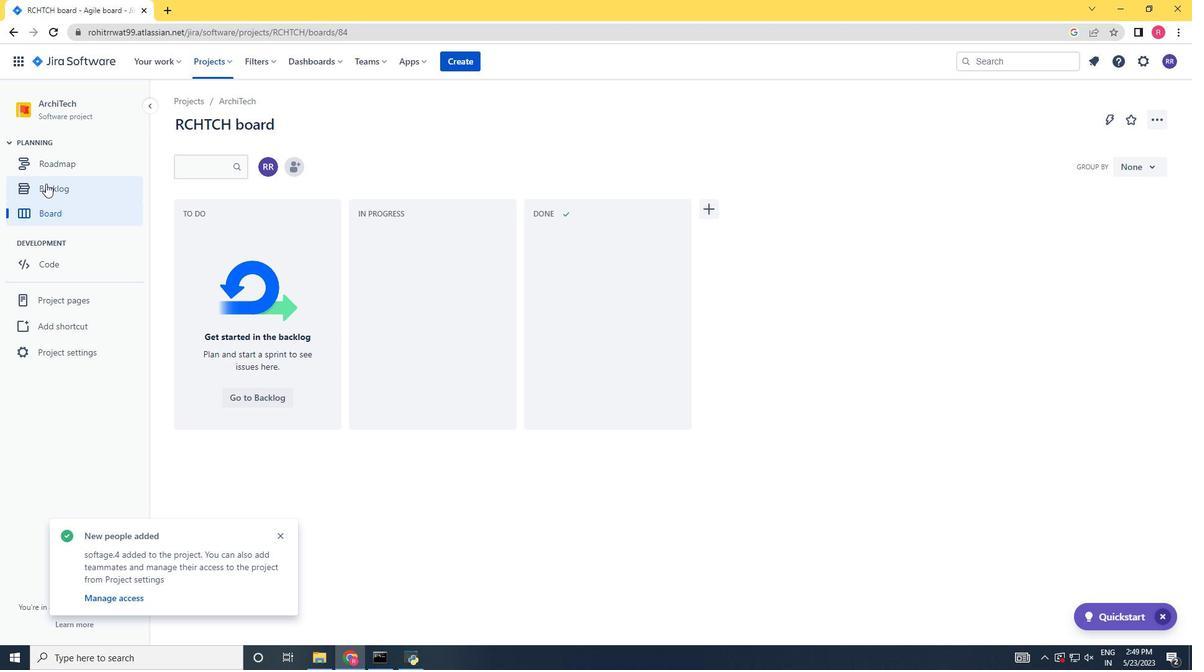 
Action: Mouse moved to (78, 200)
Screenshot: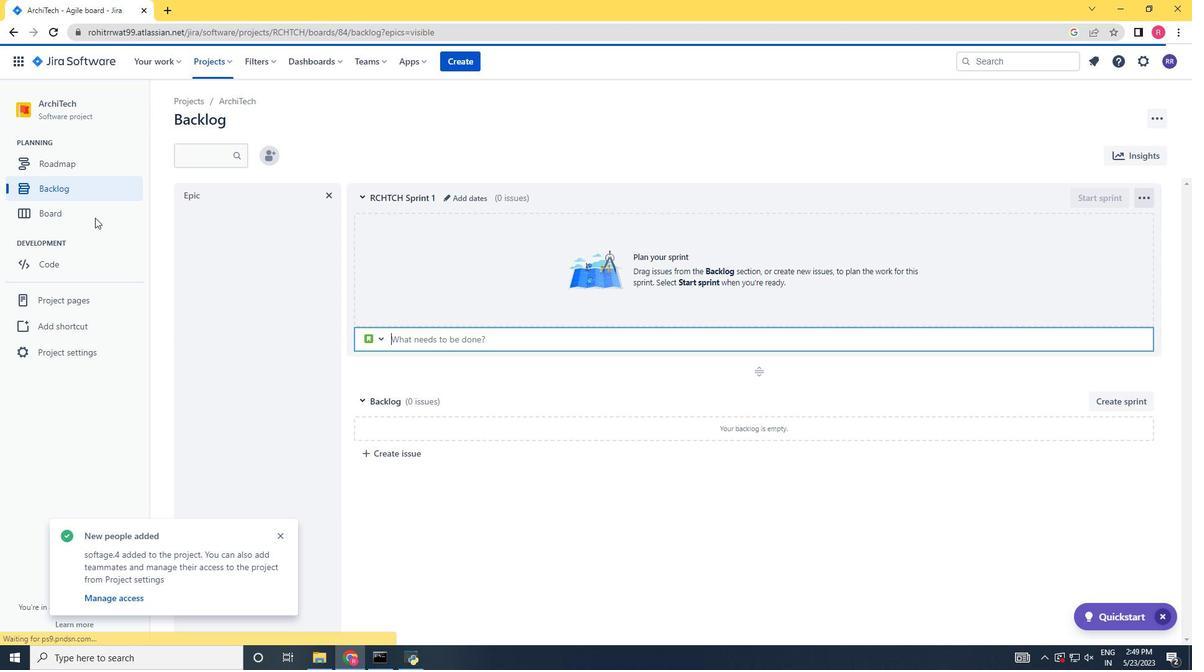 
Action: Mouse pressed left at (78, 200)
Screenshot: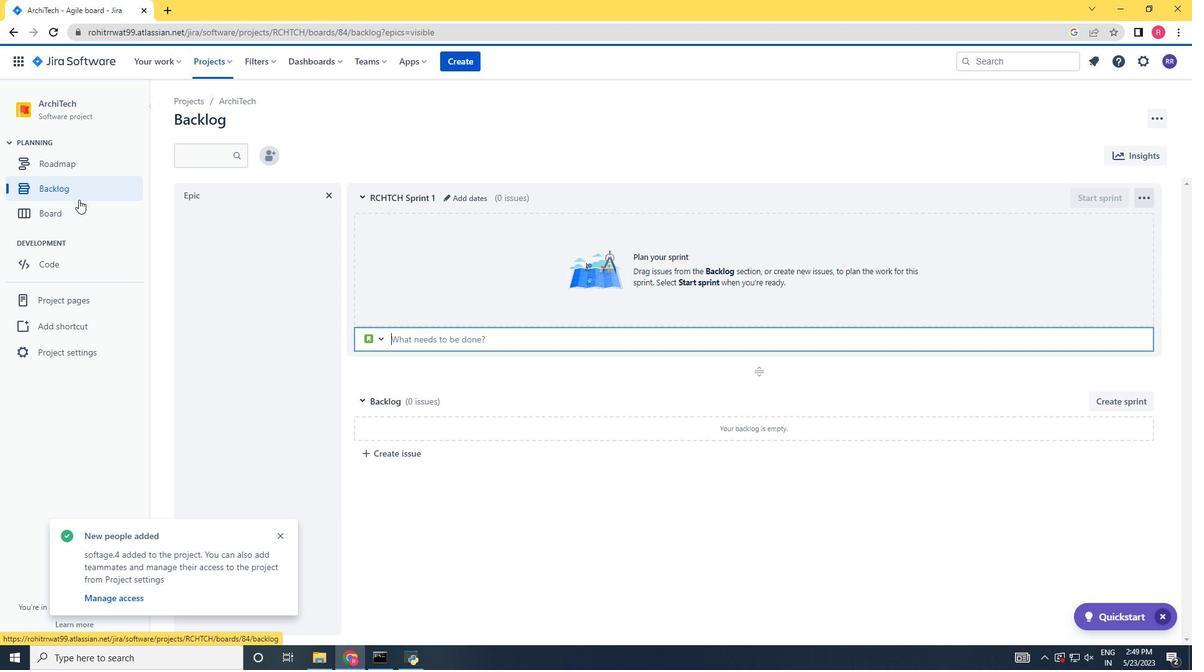
Action: Mouse moved to (74, 209)
Screenshot: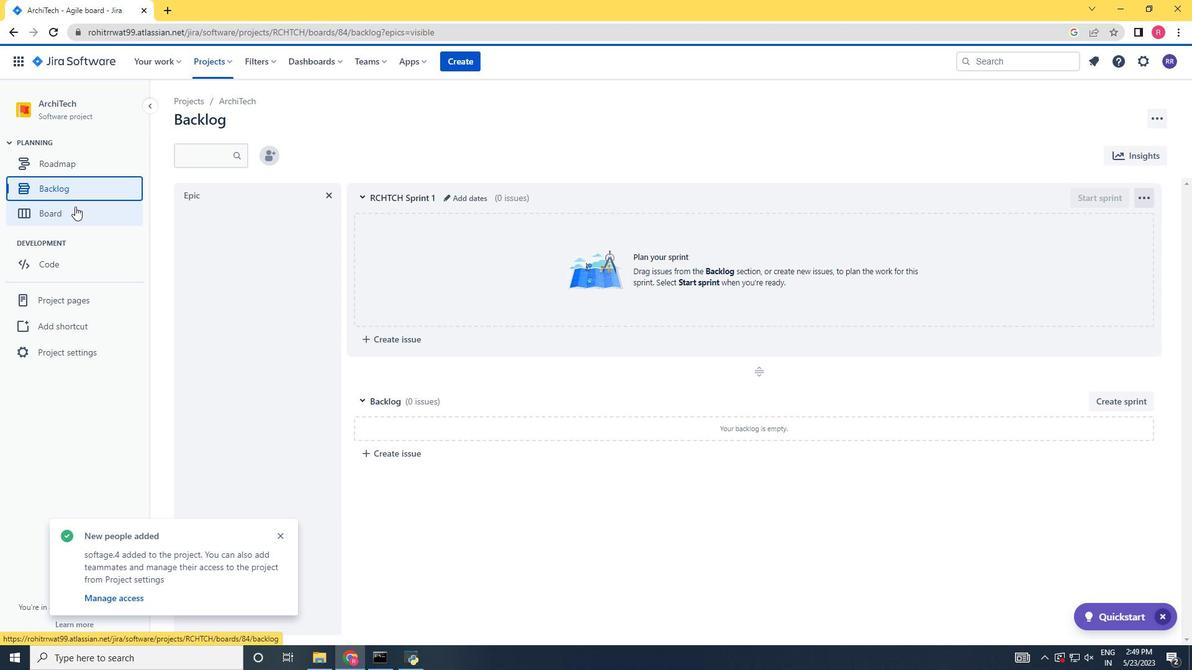 
Action: Mouse pressed left at (74, 209)
Screenshot: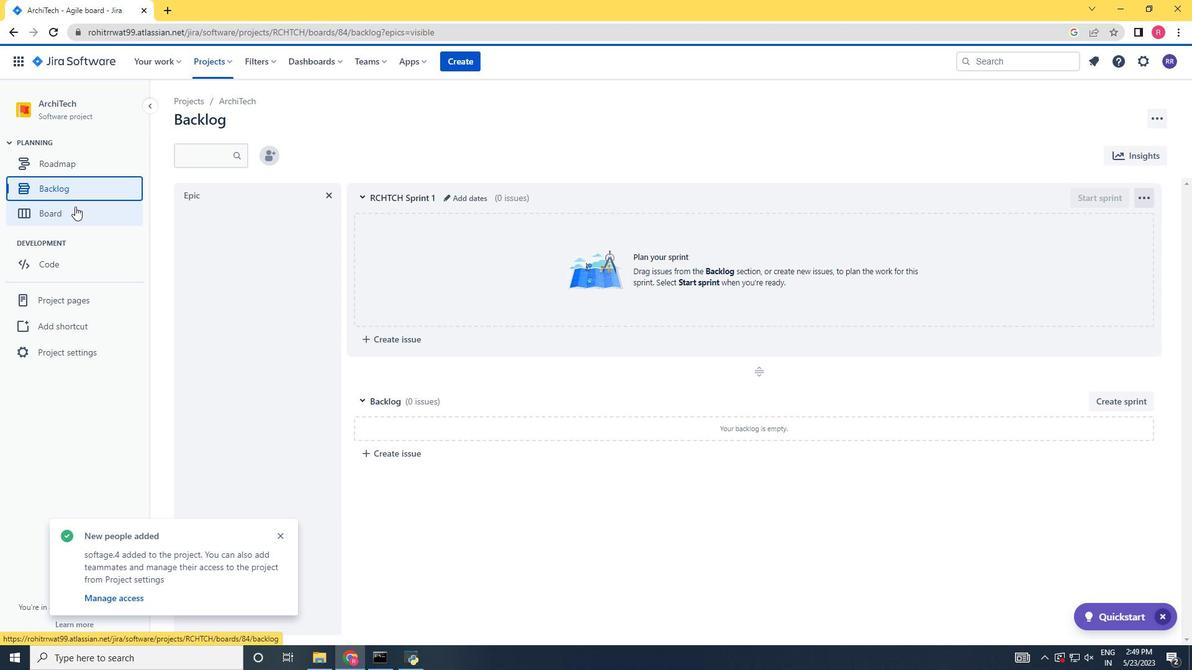 
Action: Mouse moved to (270, 174)
Screenshot: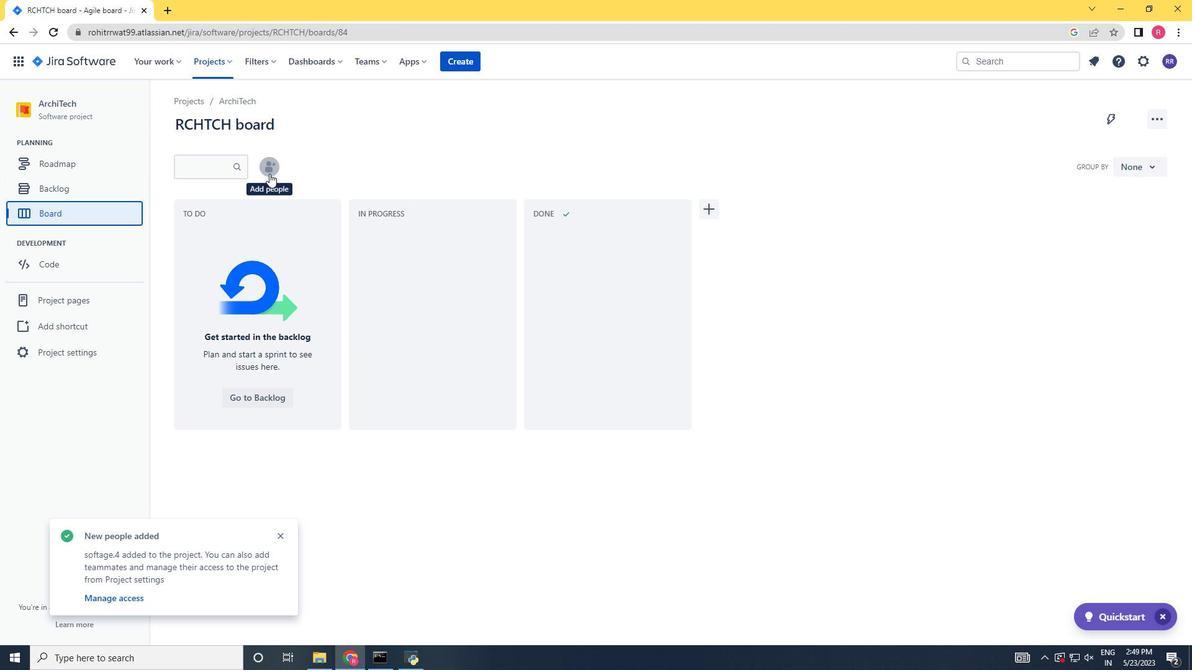 
Action: Mouse pressed left at (270, 174)
Screenshot: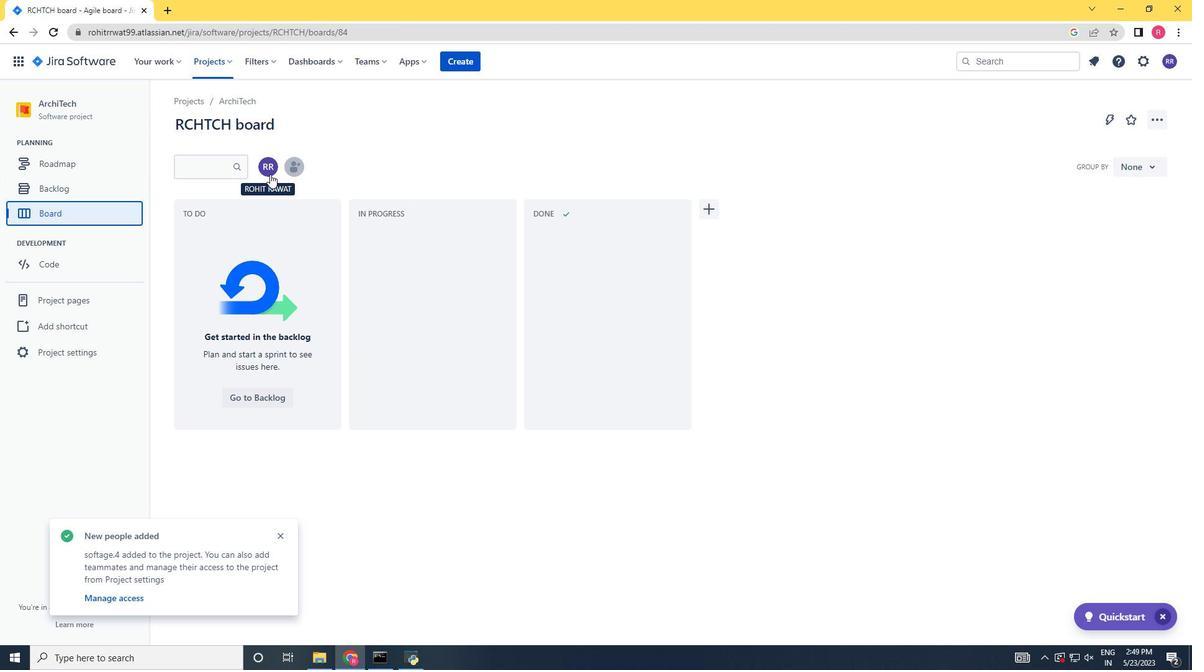 
Action: Mouse moved to (294, 171)
Screenshot: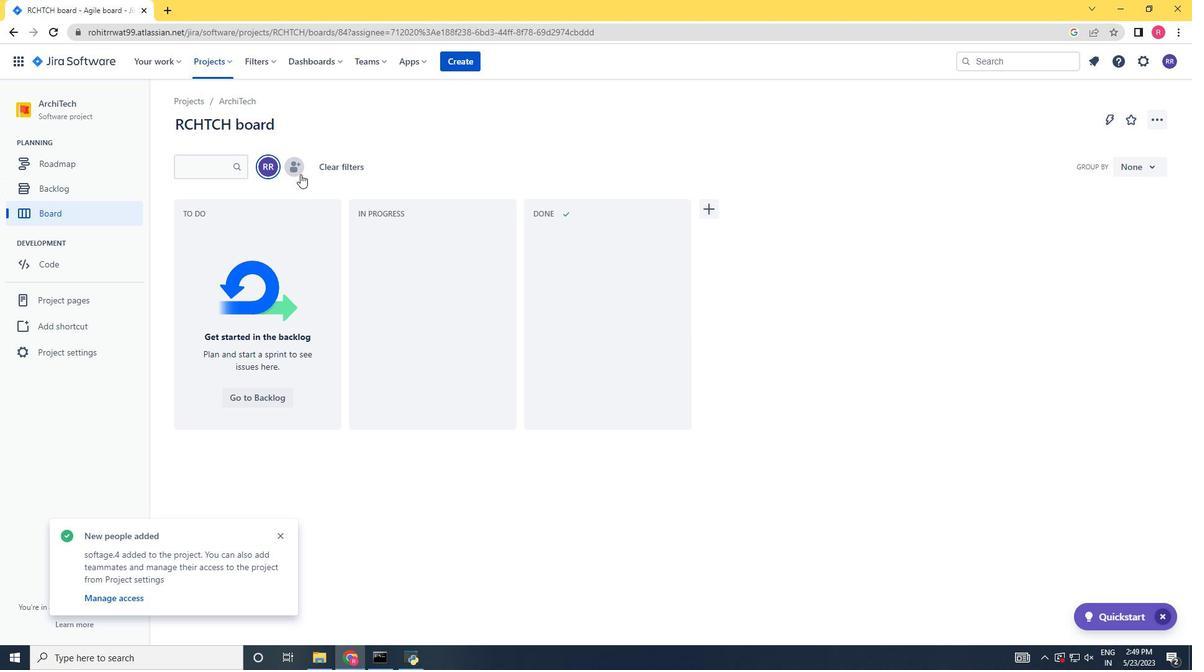 
Action: Mouse pressed left at (294, 171)
Screenshot: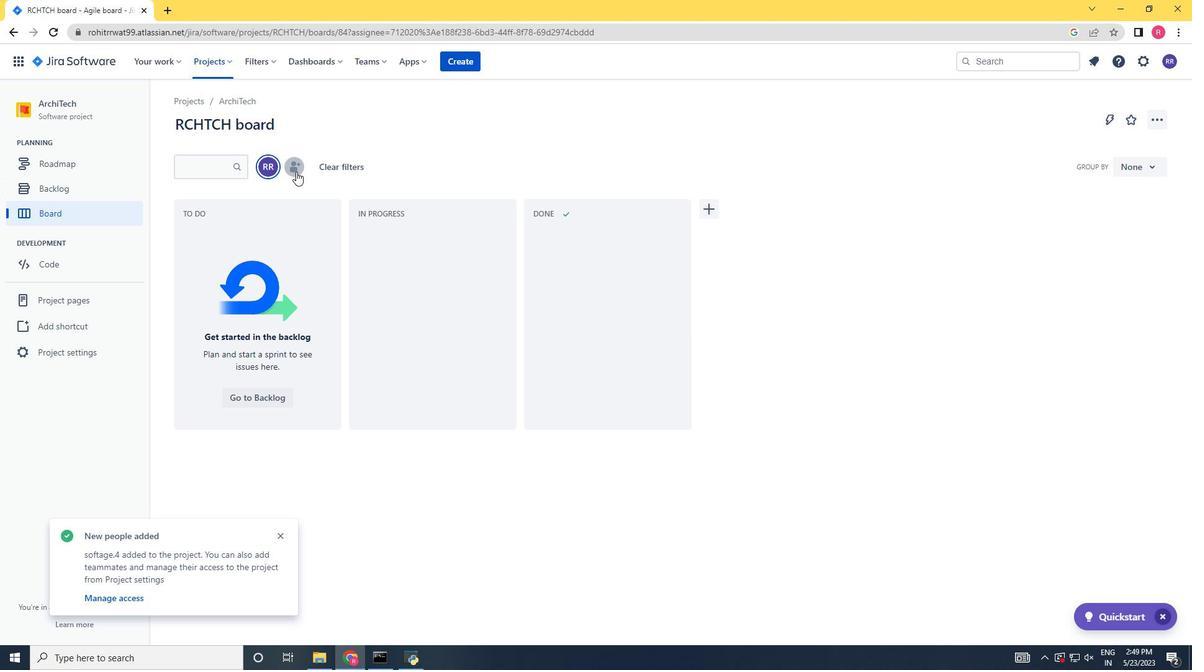 
Action: Key pressed softage.1<Key.shift>@softage.net
Screenshot: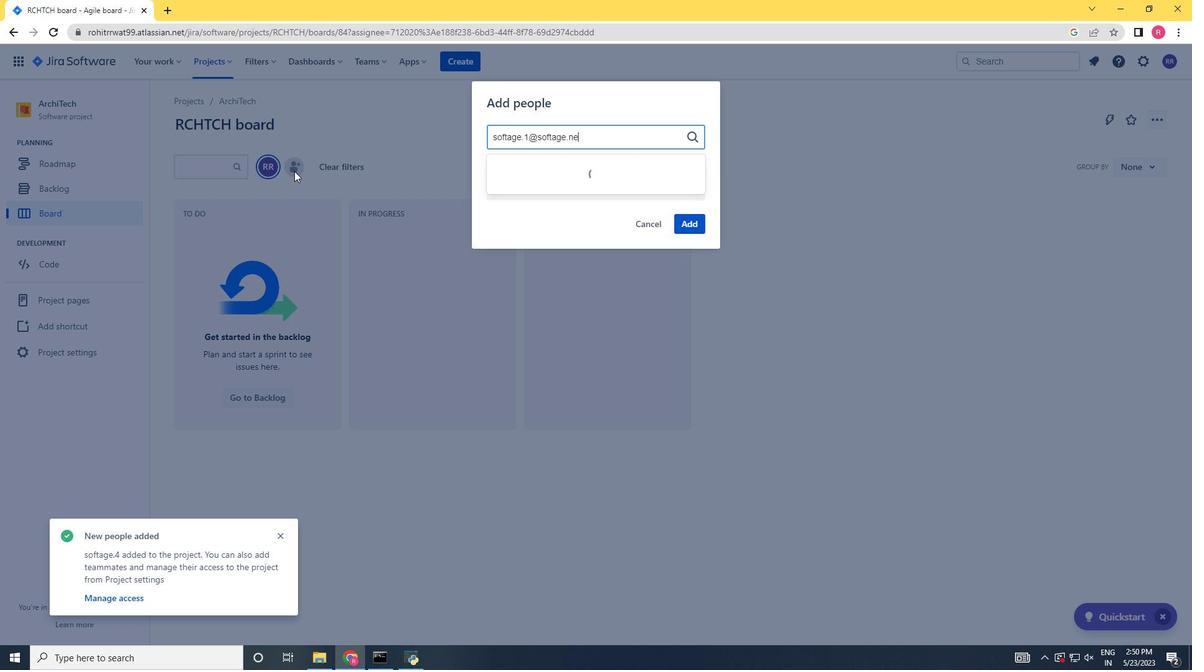 
Action: Mouse moved to (540, 172)
Screenshot: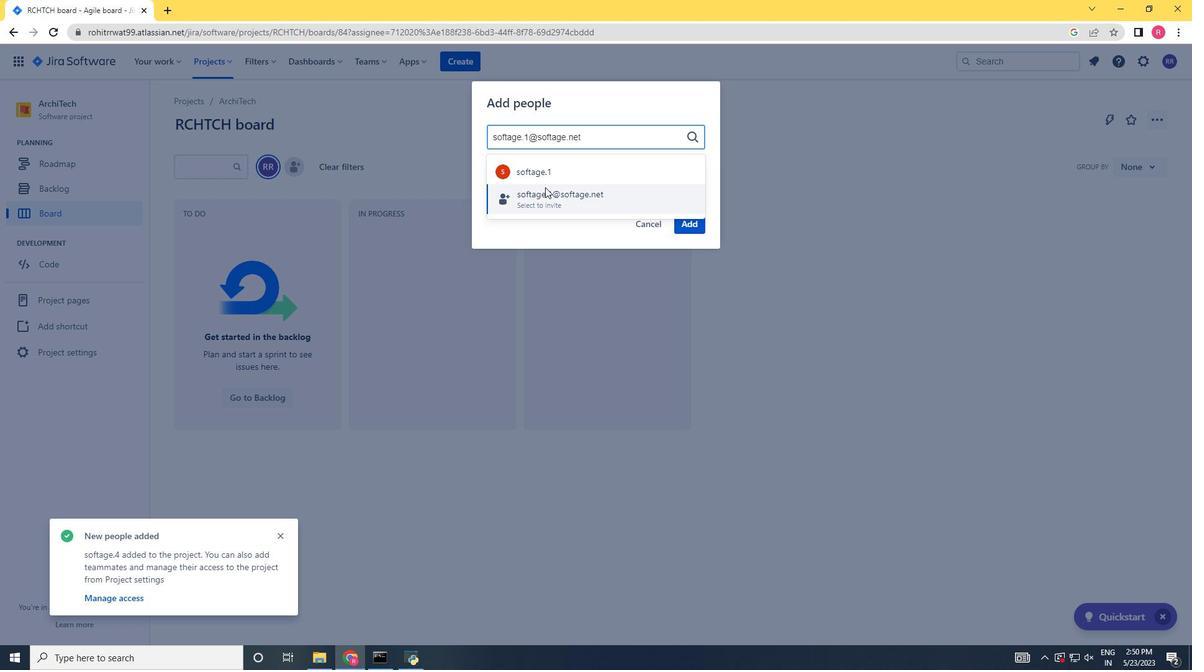
Action: Mouse pressed left at (540, 172)
Screenshot: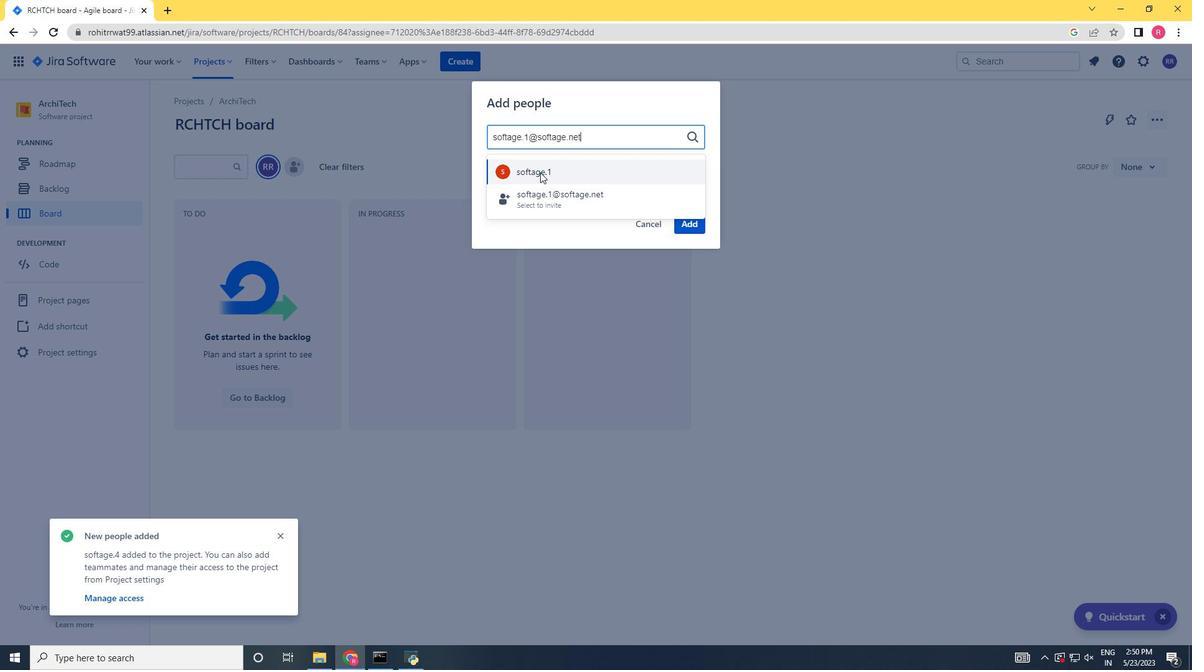 
Action: Mouse moved to (682, 222)
Screenshot: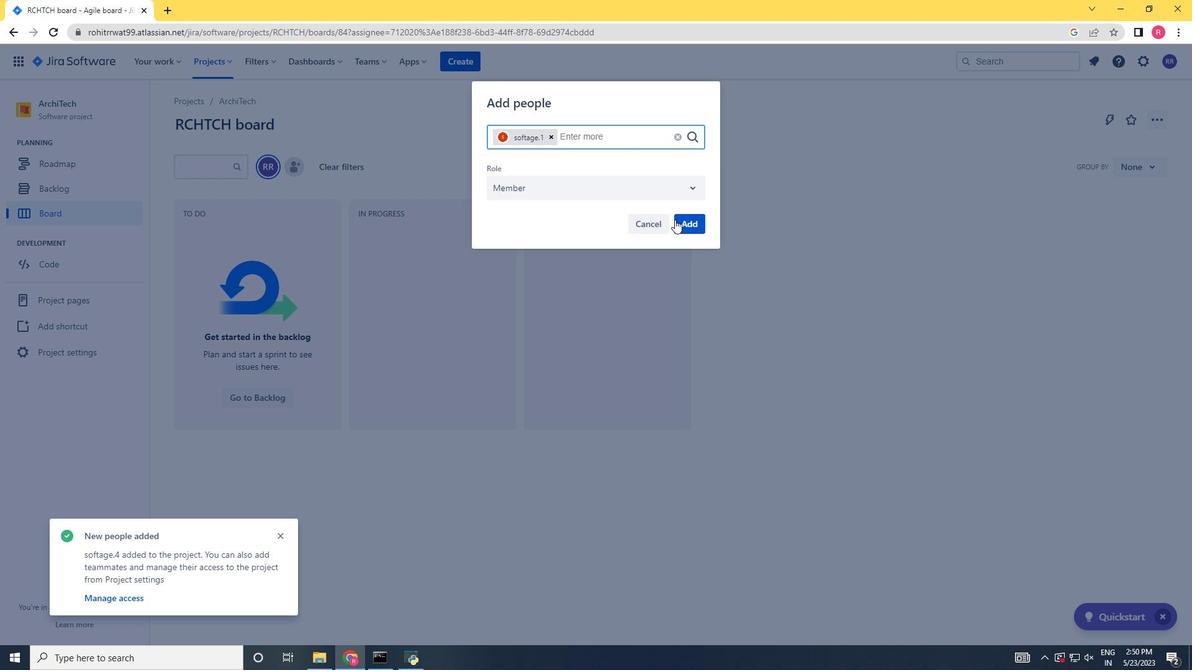 
Action: Mouse pressed left at (682, 222)
Screenshot: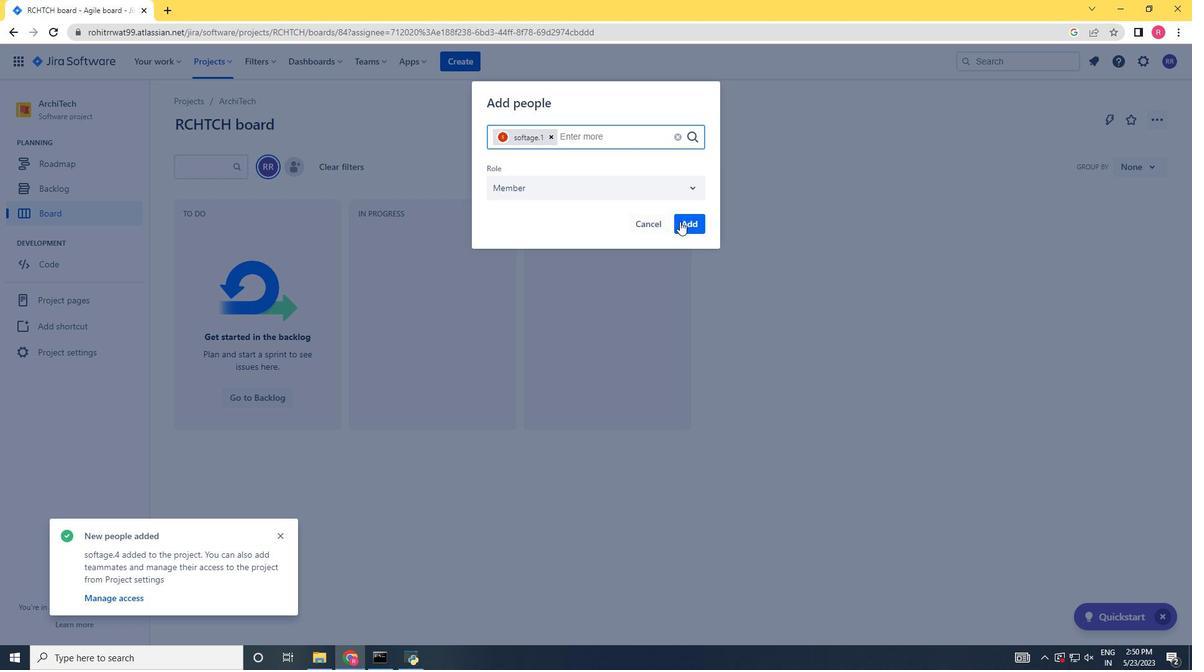 
Action: Mouse moved to (498, 318)
Screenshot: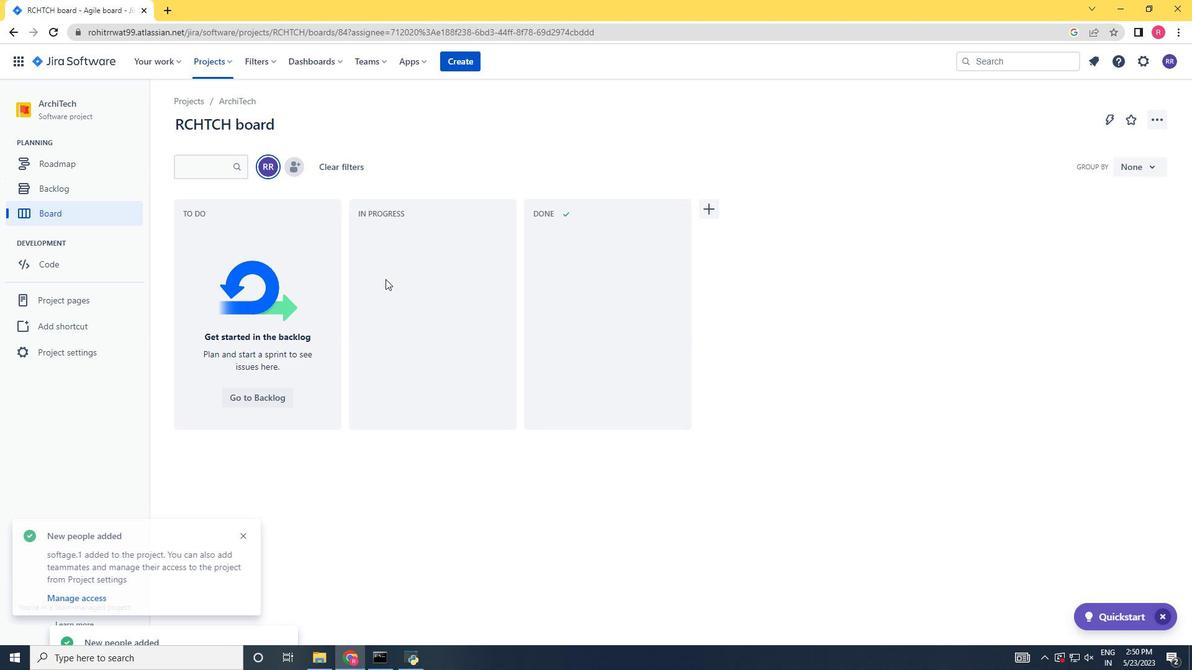 
Action: Mouse scrolled (498, 318) with delta (0, 0)
Screenshot: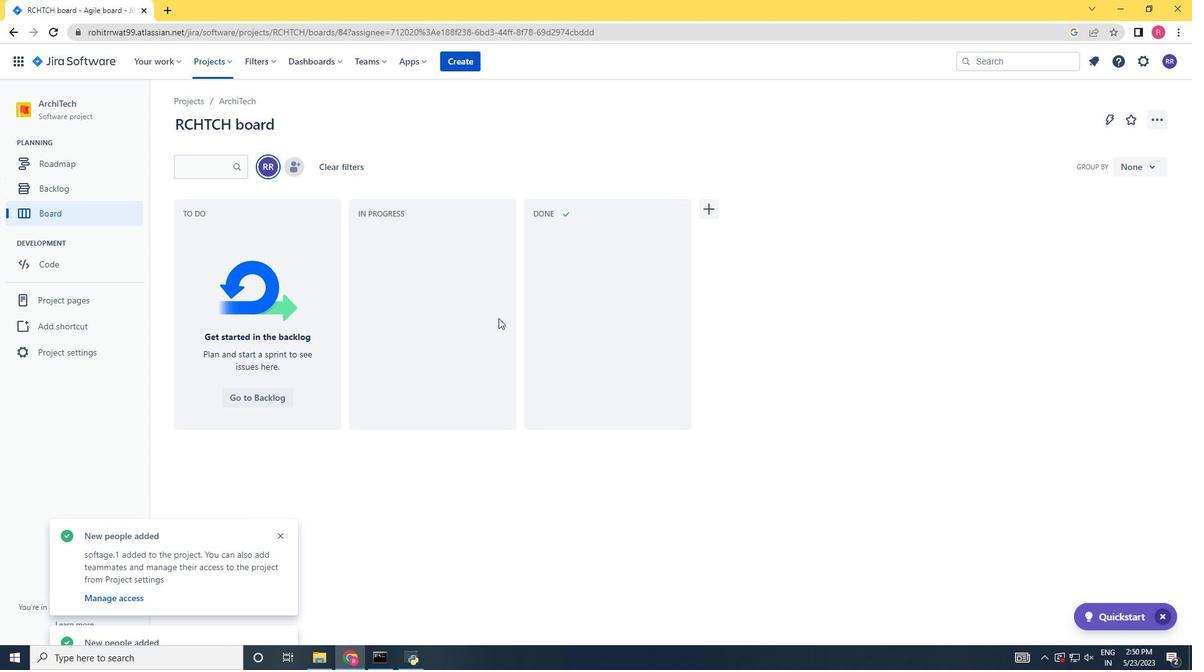 
Action: Mouse scrolled (498, 318) with delta (0, 0)
Screenshot: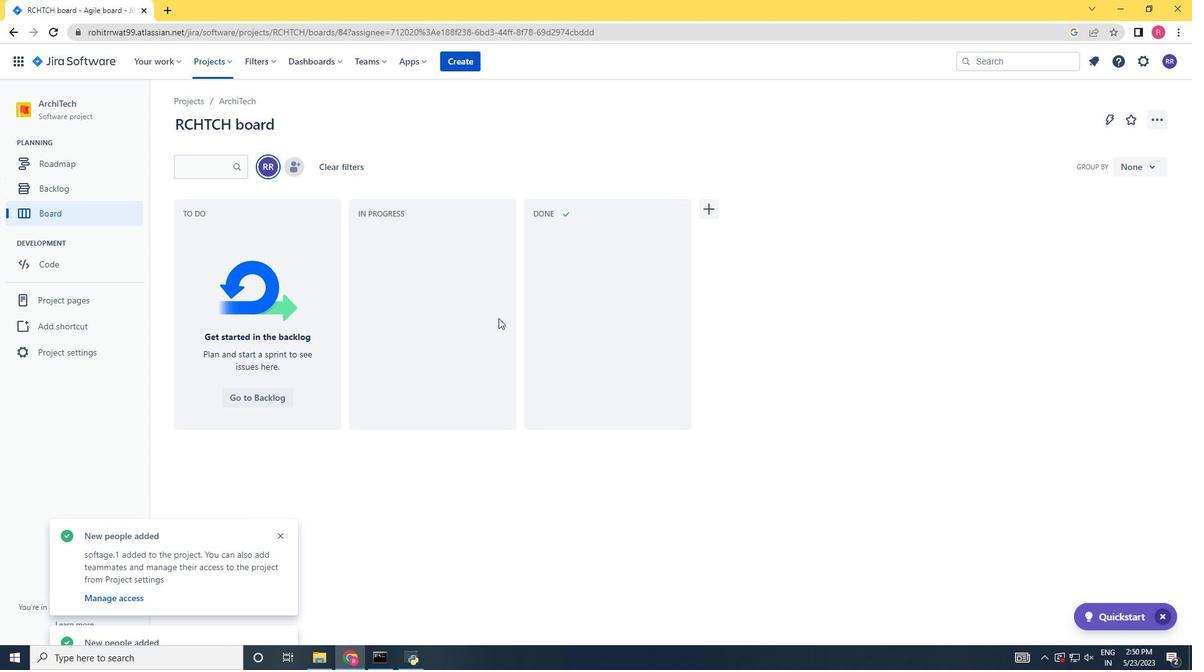 
Action: Mouse scrolled (498, 318) with delta (0, 0)
Screenshot: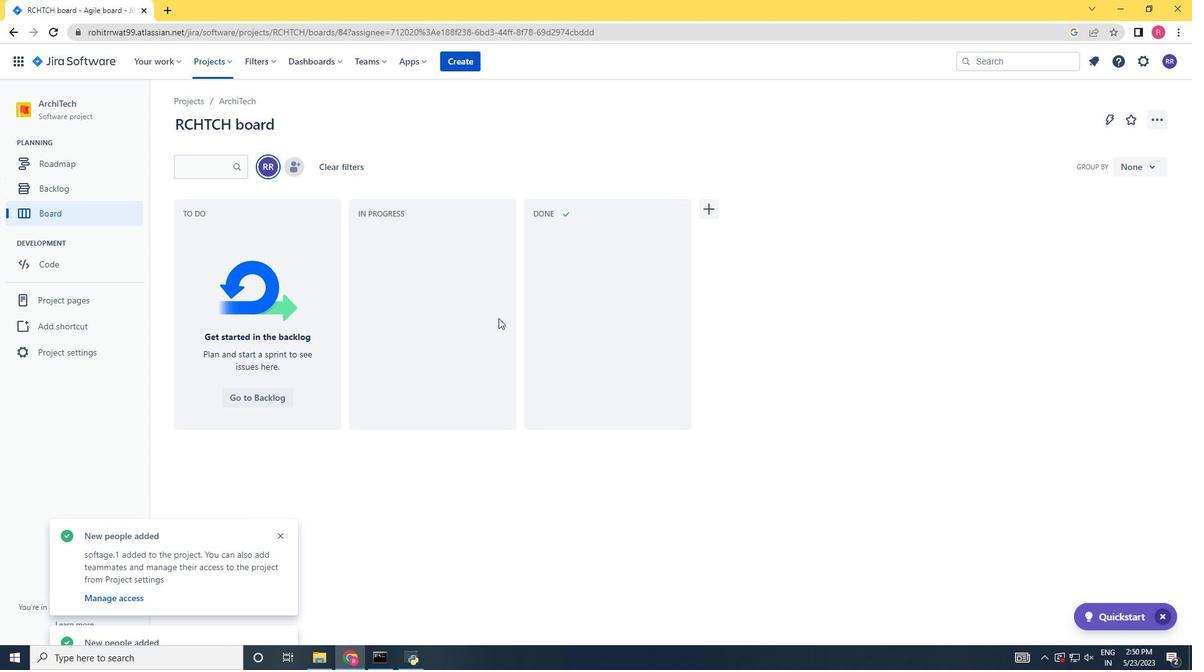 
Action: Mouse moved to (283, 537)
Screenshot: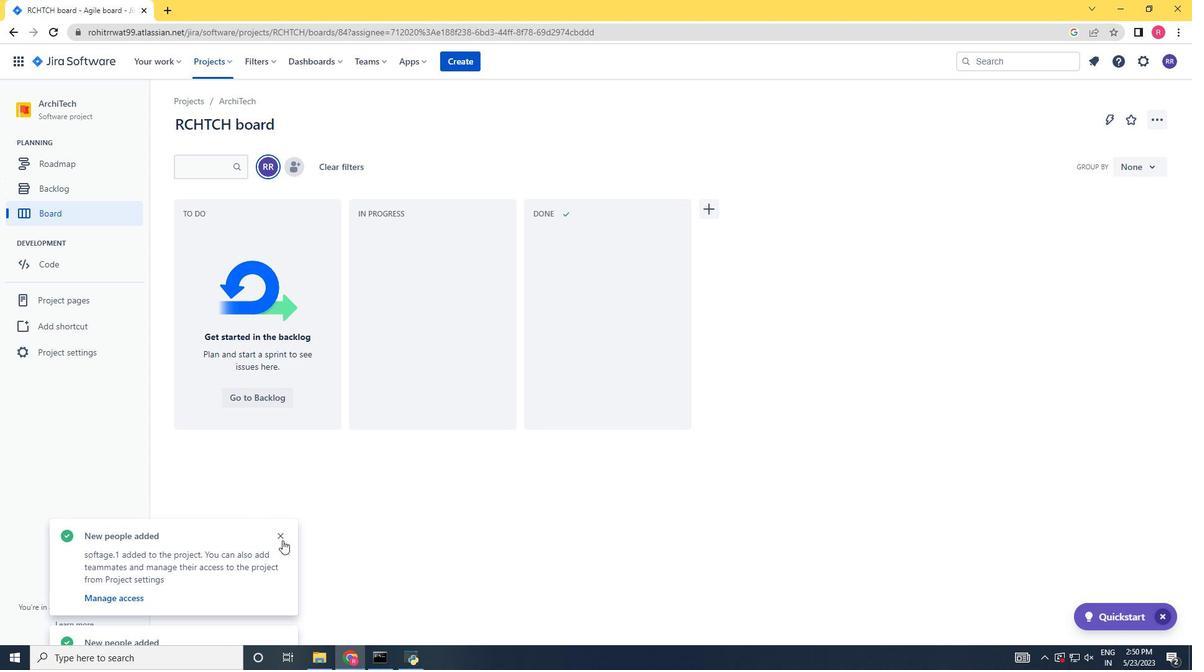 
Action: Mouse pressed left at (283, 537)
Screenshot: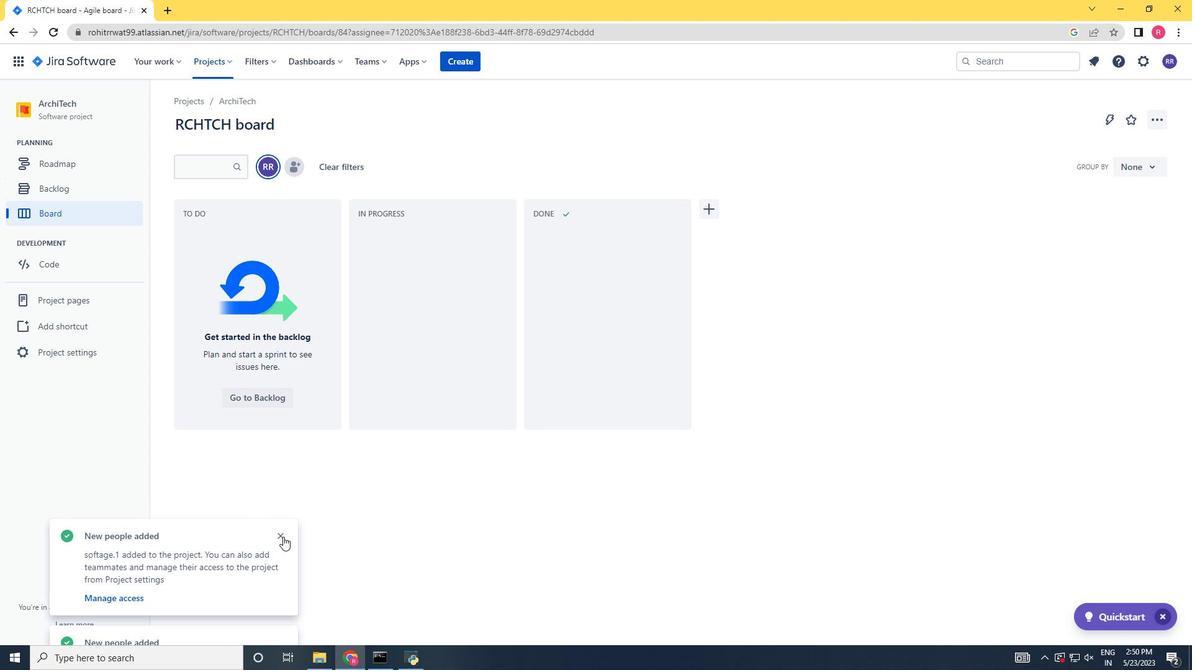
Action: Mouse moved to (282, 536)
Screenshot: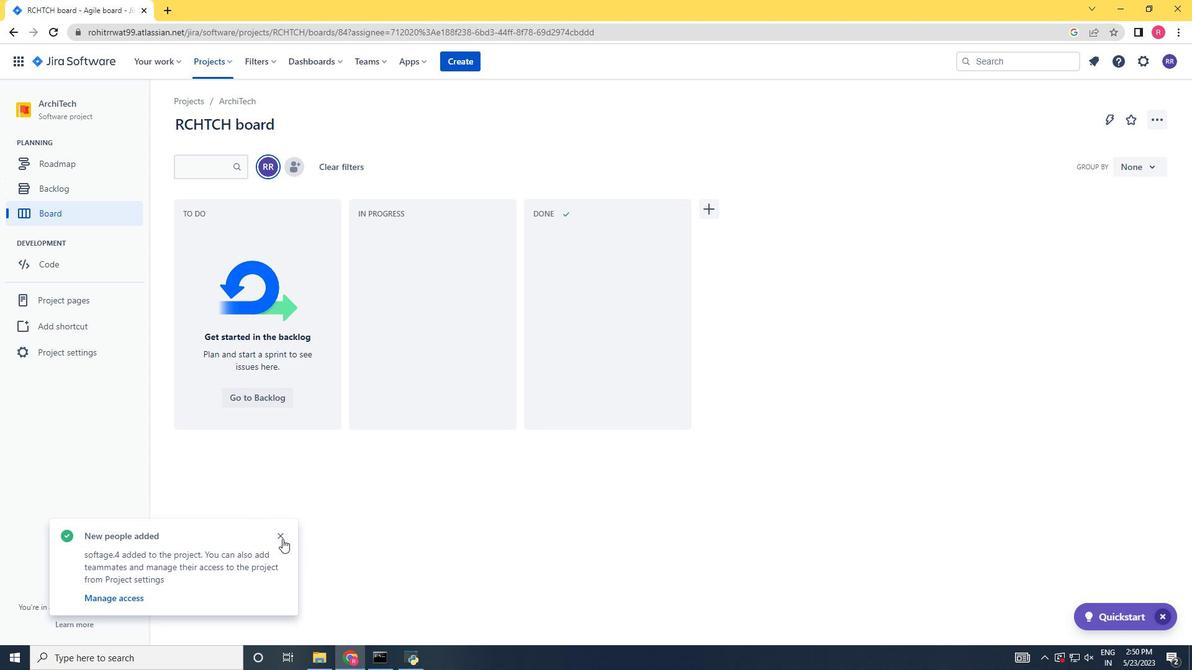 
Action: Mouse pressed left at (282, 536)
Screenshot: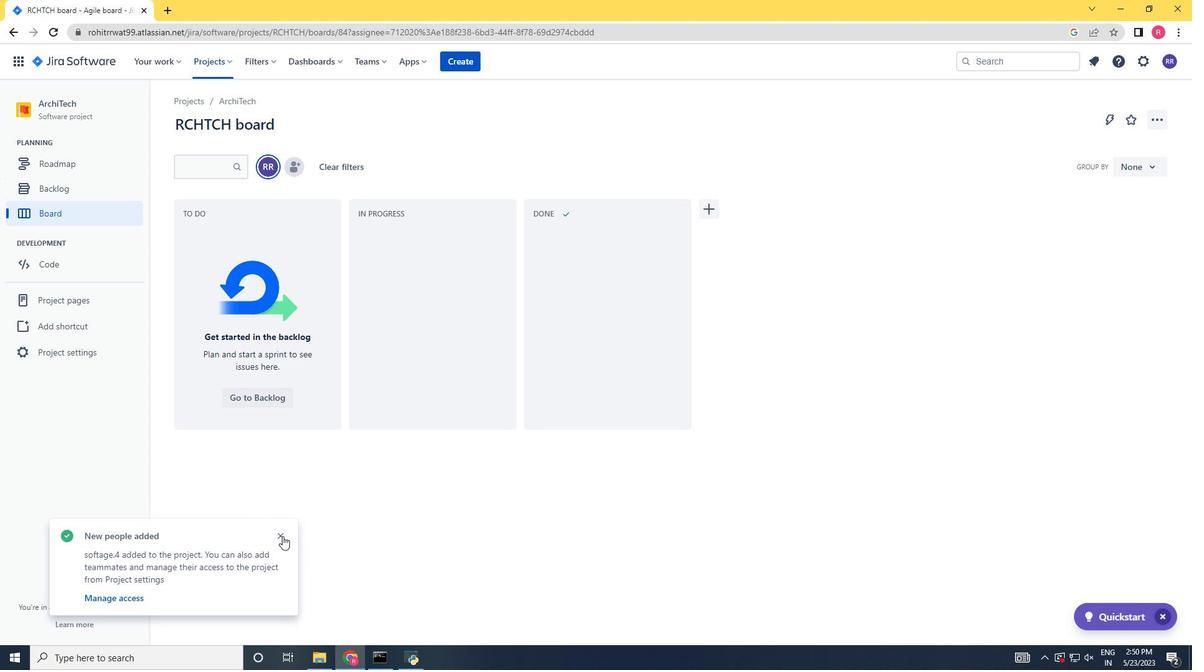 
Action: Mouse moved to (284, 534)
Screenshot: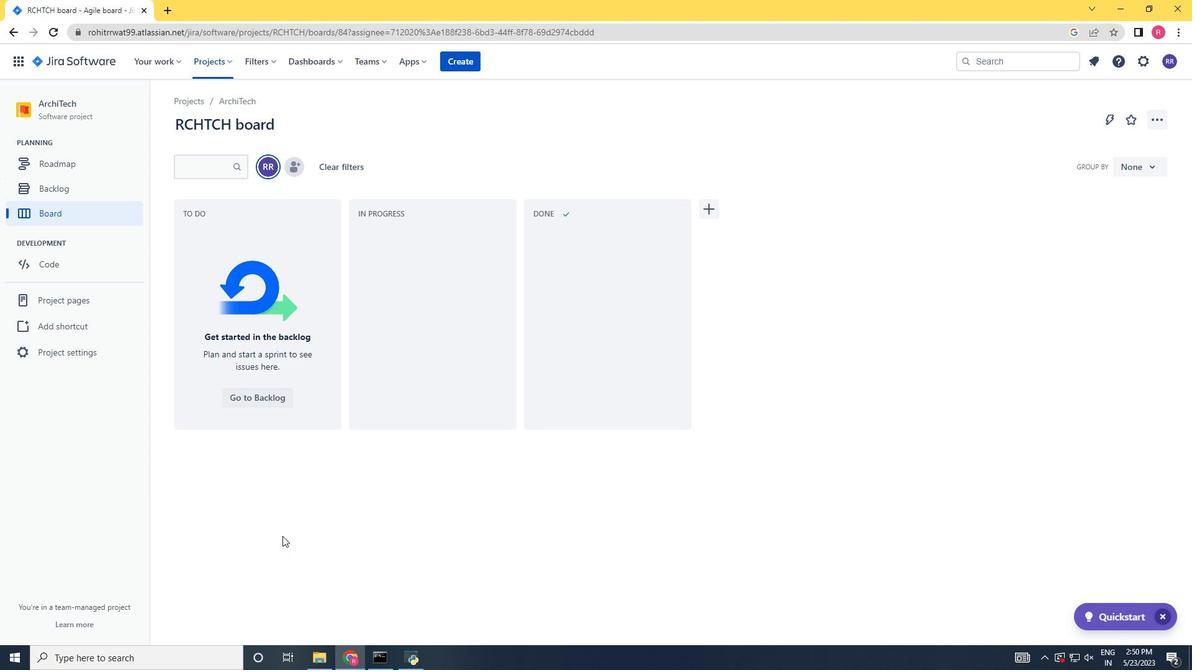 
